 Task: Search one way flight ticket for 2 adults, 2 children, 2 infants in seat in first from Columbia: Columbia Regional Airport to Rockford: Chicago Rockford International Airport(was Northwest Chicagoland Regional Airport At Rockford) on 5-1-2023. Choice of flights is Alaska. Number of bags: 7 checked bags. Price is upto 76000. Outbound departure time preference is 6:00.
Action: Mouse moved to (328, 421)
Screenshot: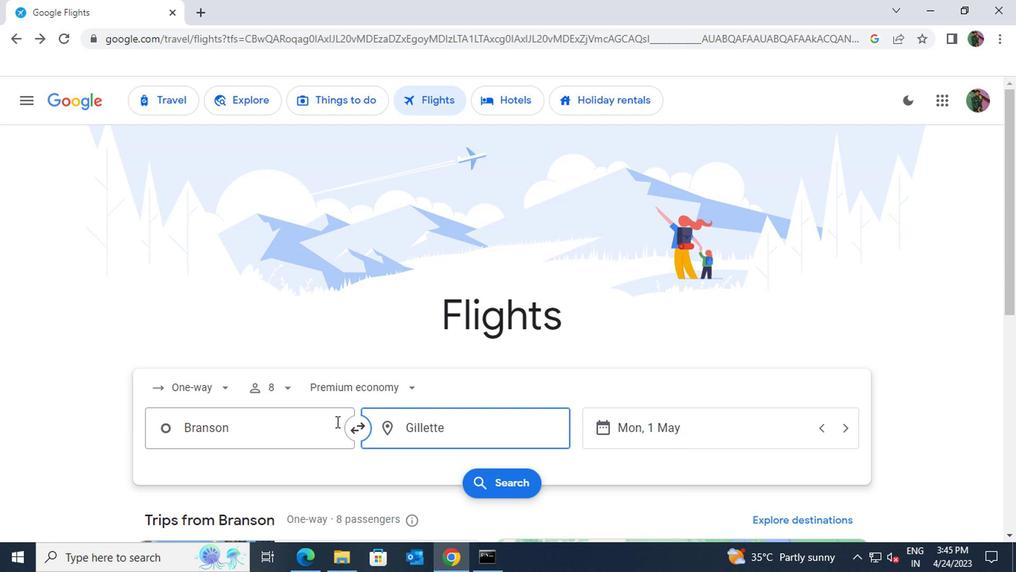 
Action: Mouse pressed left at (328, 421)
Screenshot: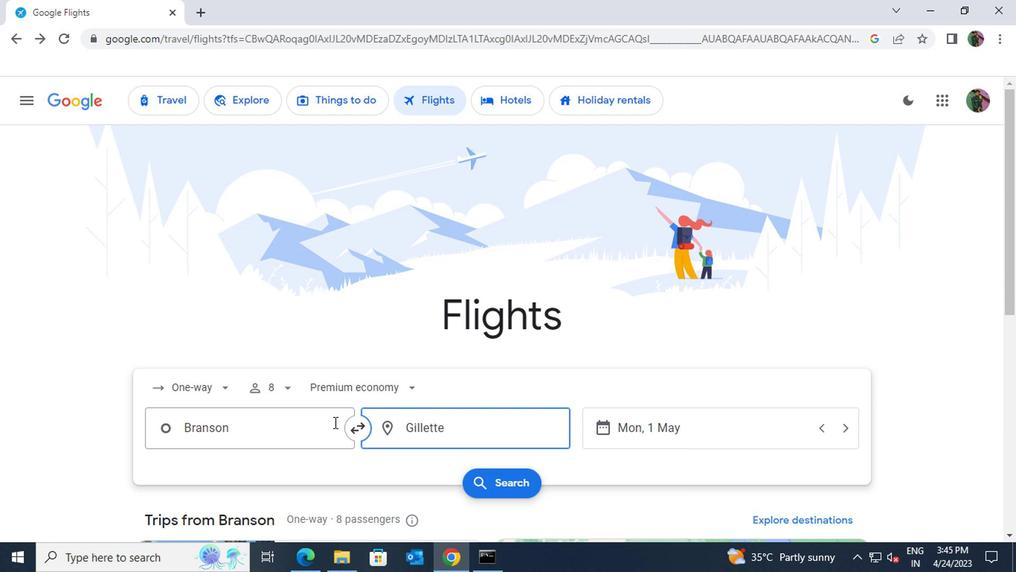
Action: Key pressed columbia<Key.space>regional
Screenshot: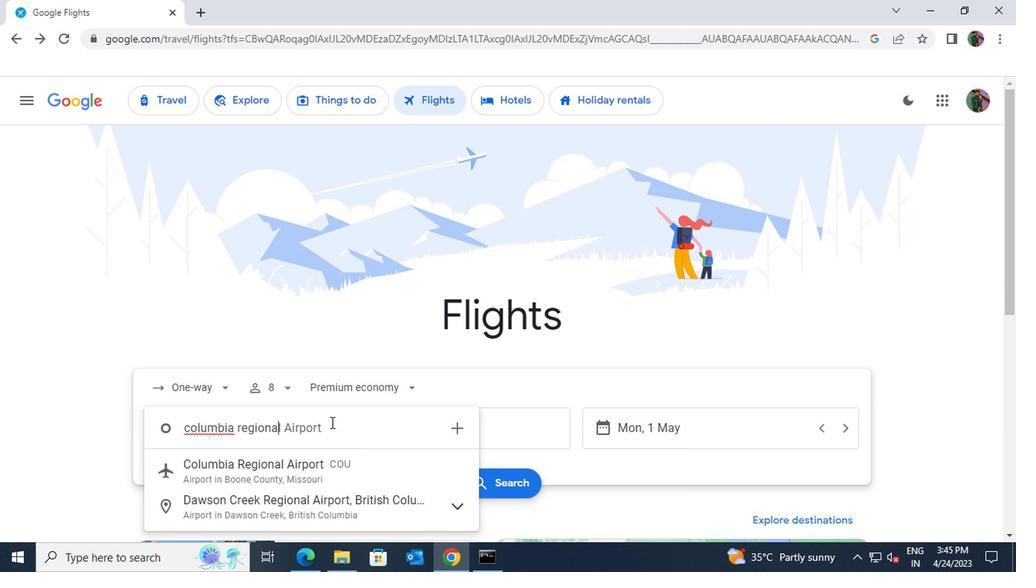 
Action: Mouse moved to (304, 469)
Screenshot: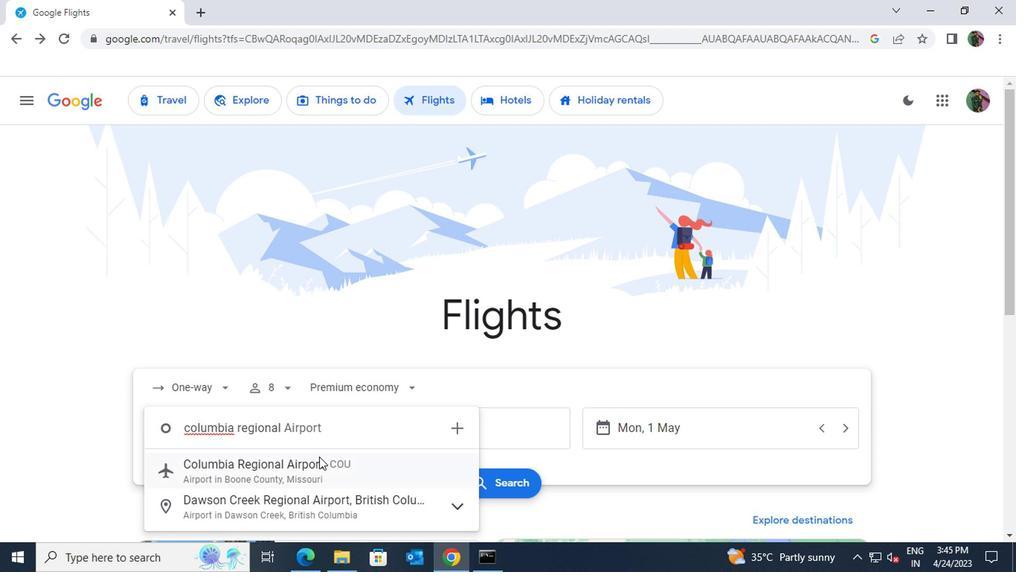 
Action: Mouse pressed left at (304, 469)
Screenshot: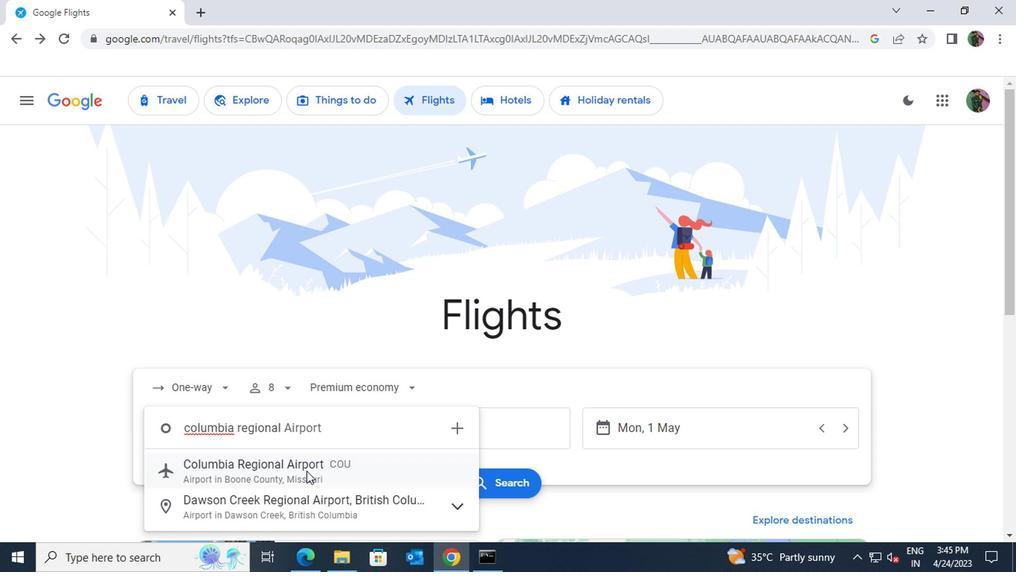 
Action: Mouse moved to (435, 429)
Screenshot: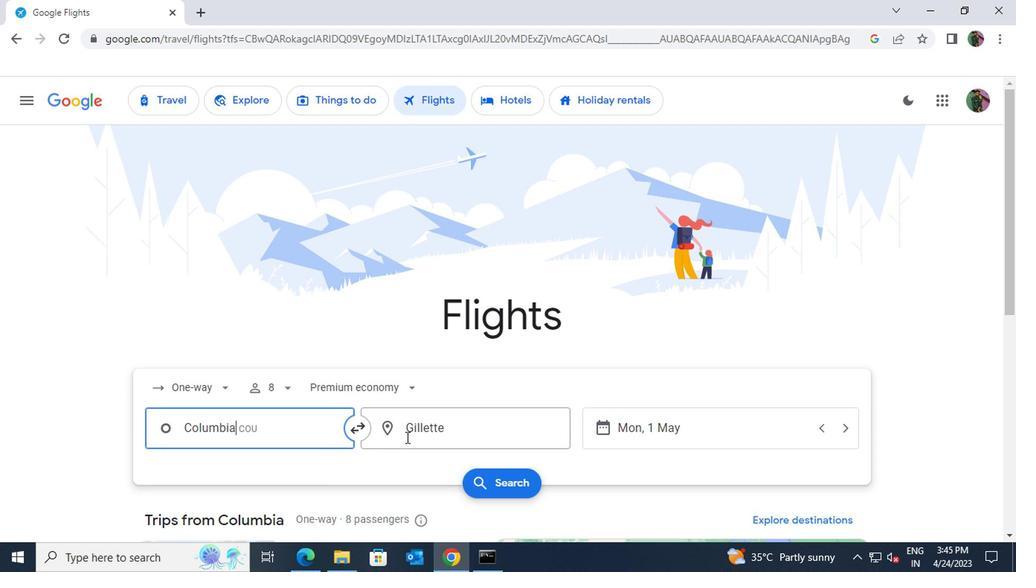 
Action: Mouse pressed left at (435, 429)
Screenshot: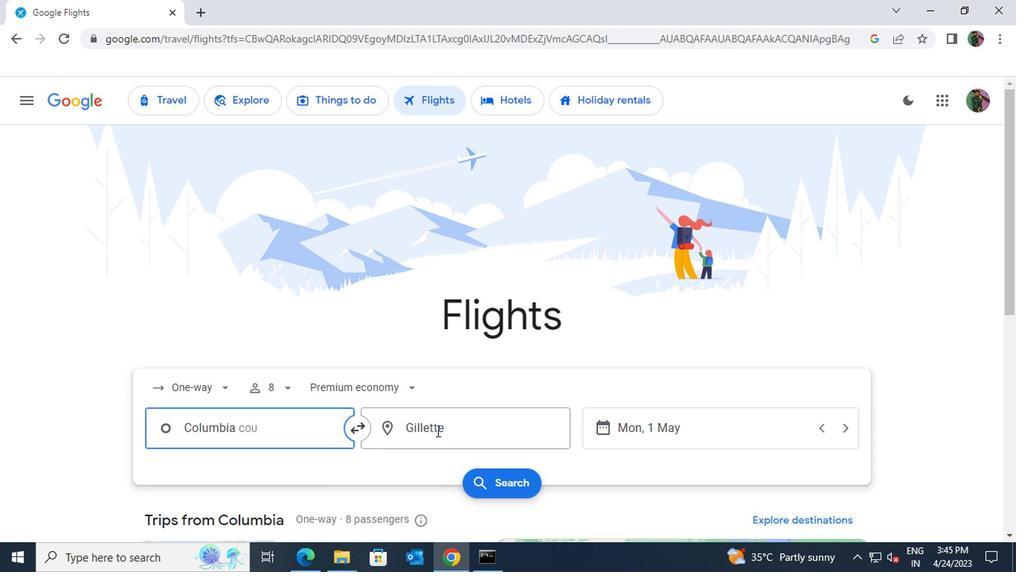 
Action: Key pressed rockford<Key.space>chic
Screenshot: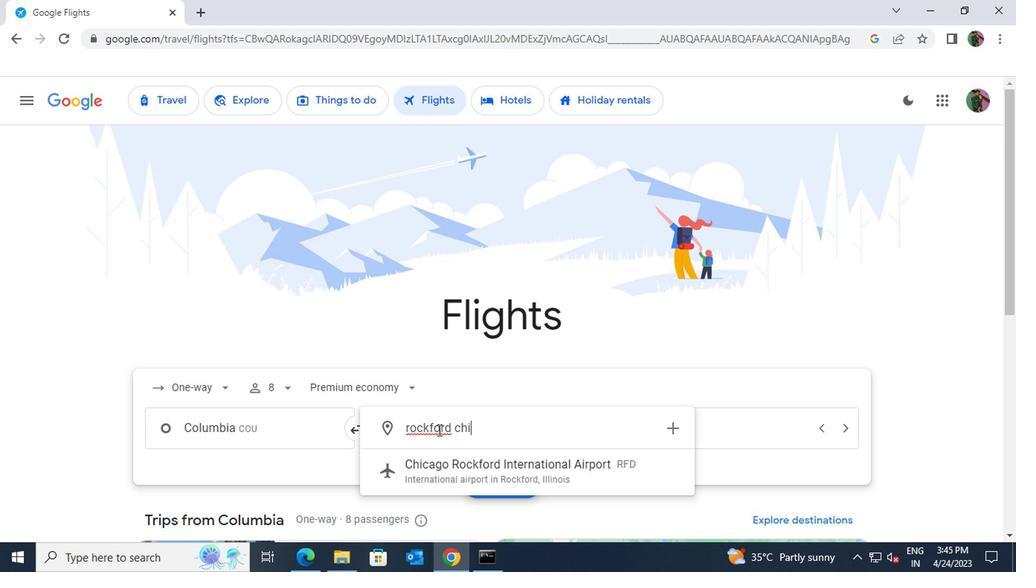 
Action: Mouse moved to (448, 468)
Screenshot: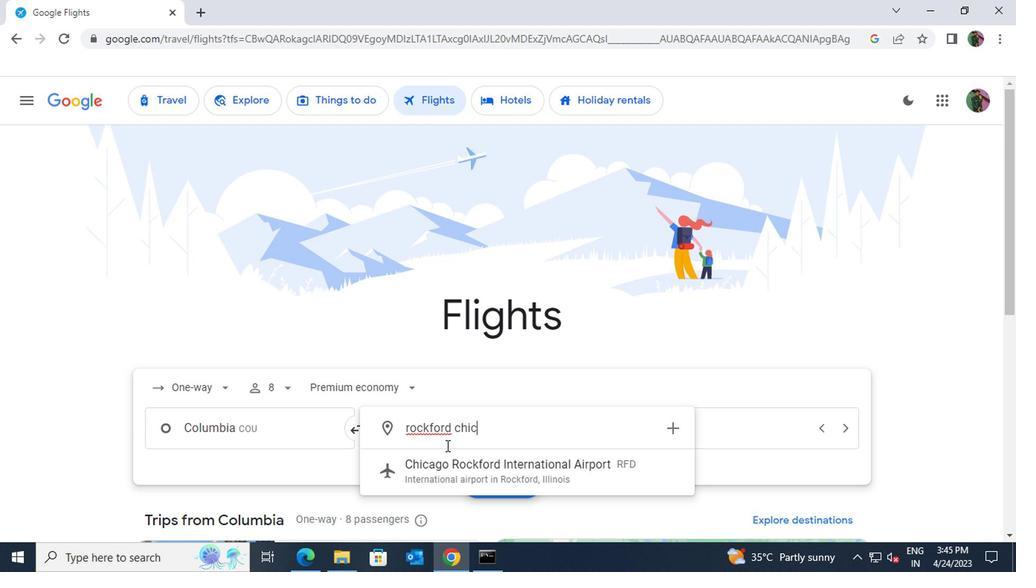 
Action: Mouse pressed left at (448, 468)
Screenshot: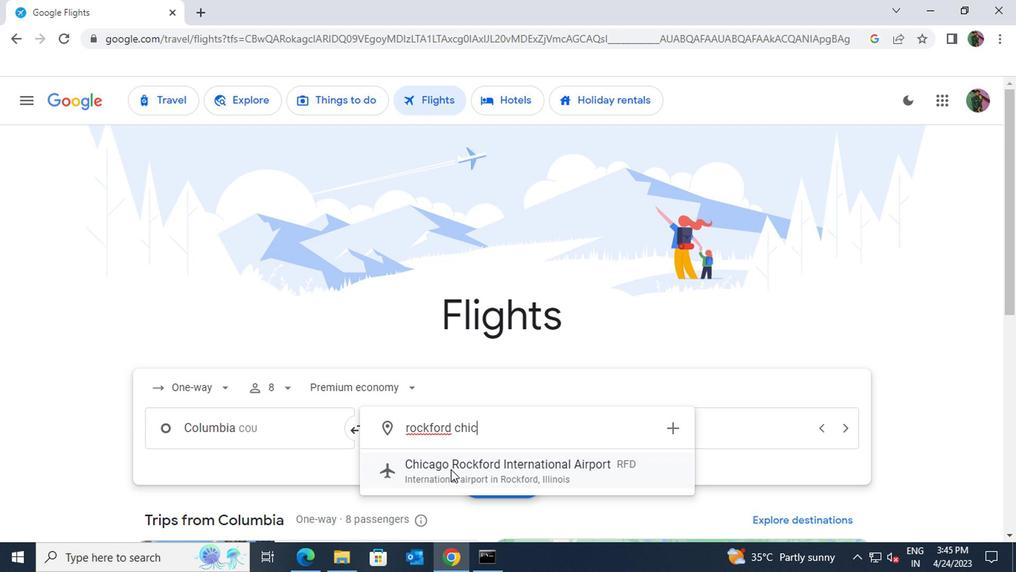 
Action: Mouse moved to (217, 385)
Screenshot: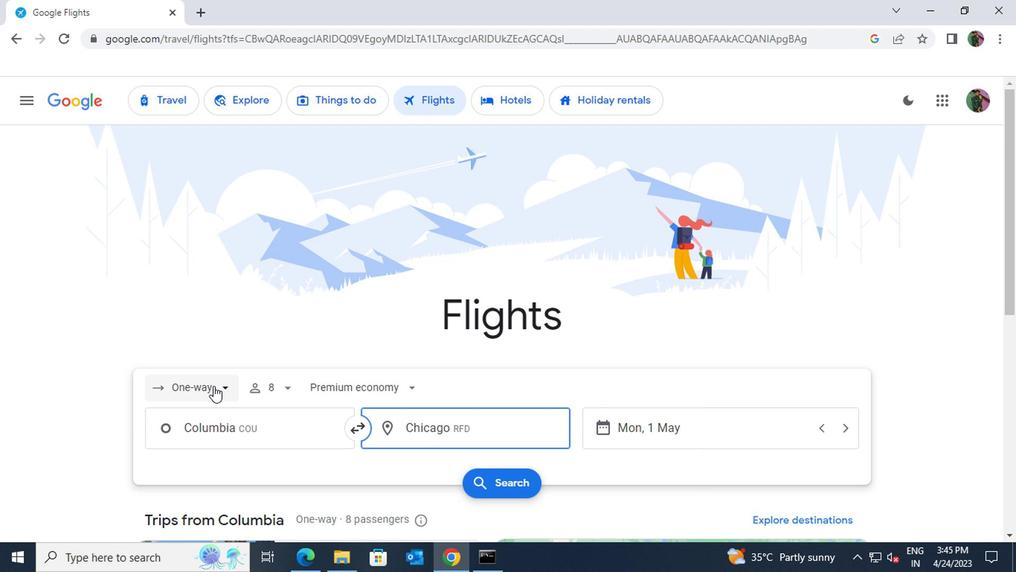 
Action: Mouse pressed left at (217, 385)
Screenshot: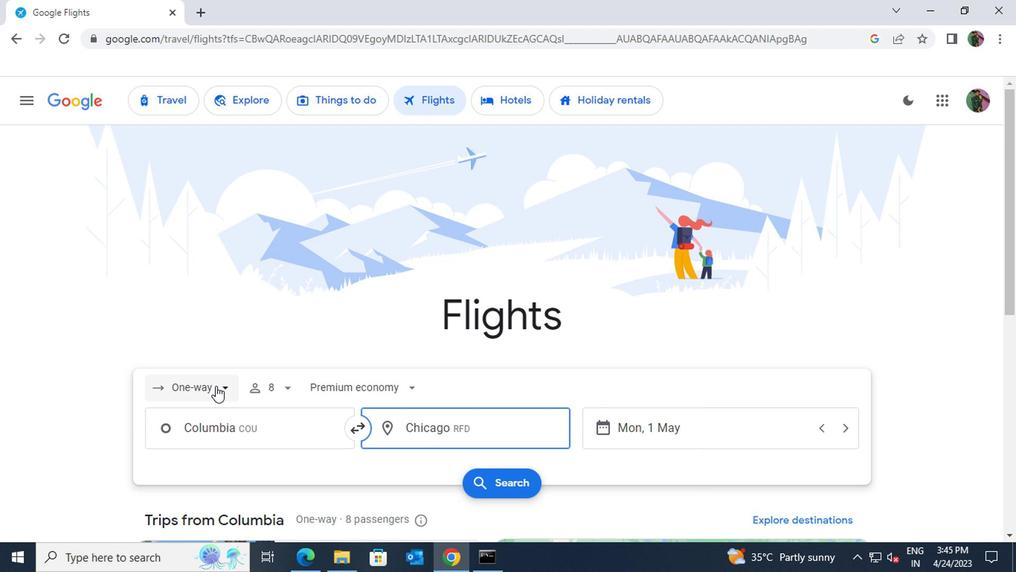 
Action: Mouse moved to (208, 315)
Screenshot: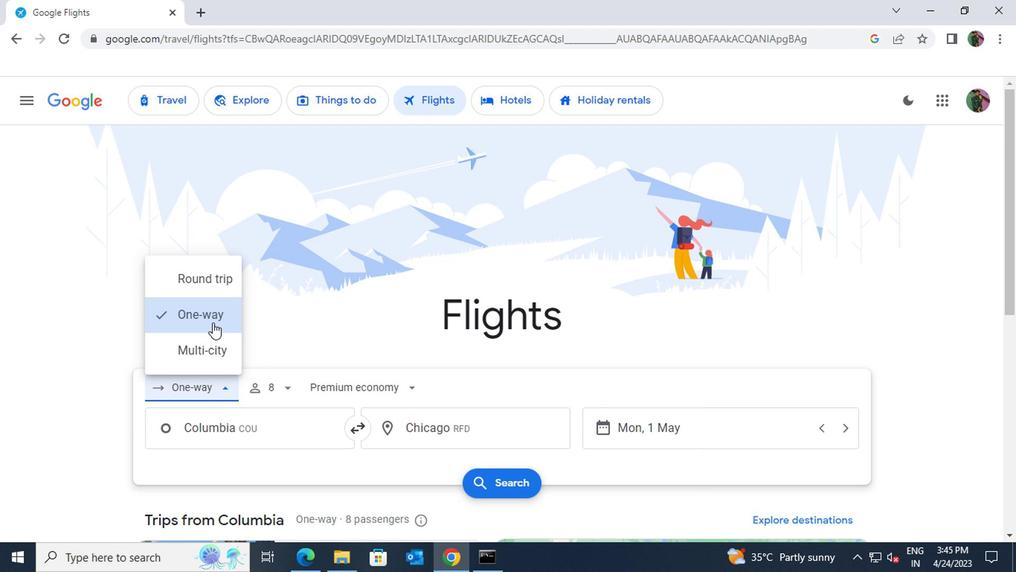 
Action: Mouse pressed left at (208, 315)
Screenshot: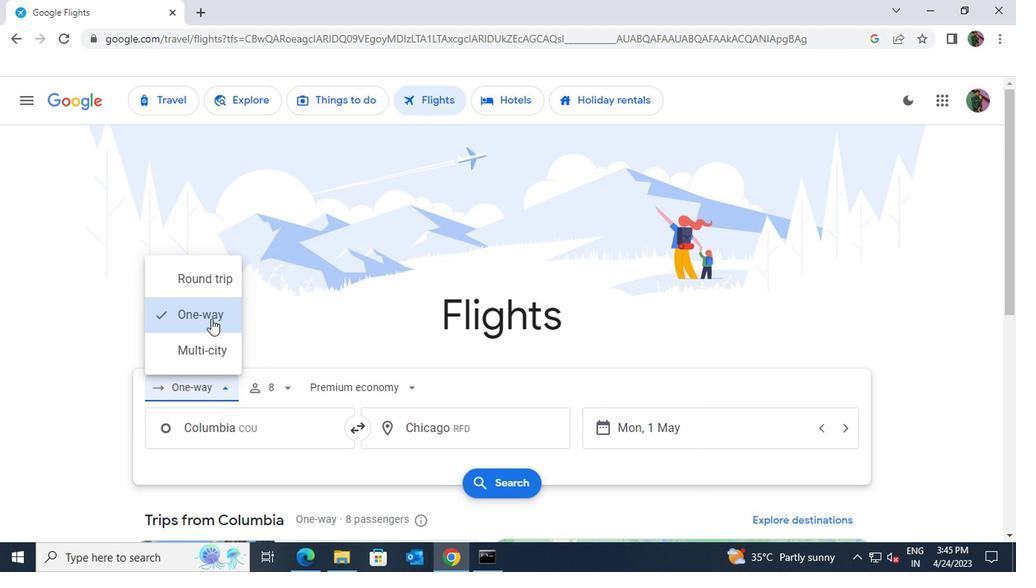 
Action: Mouse moved to (283, 385)
Screenshot: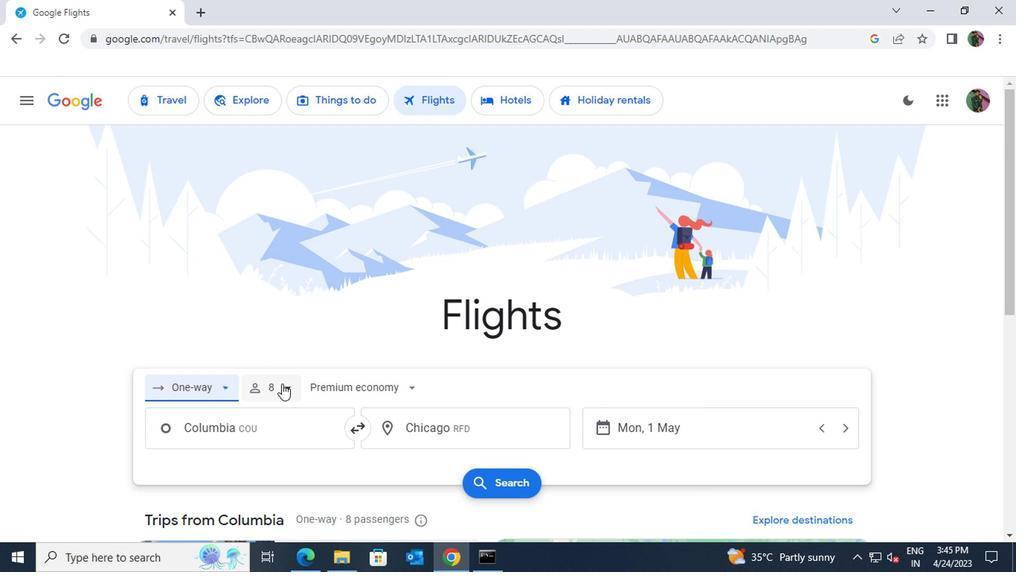 
Action: Mouse pressed left at (283, 385)
Screenshot: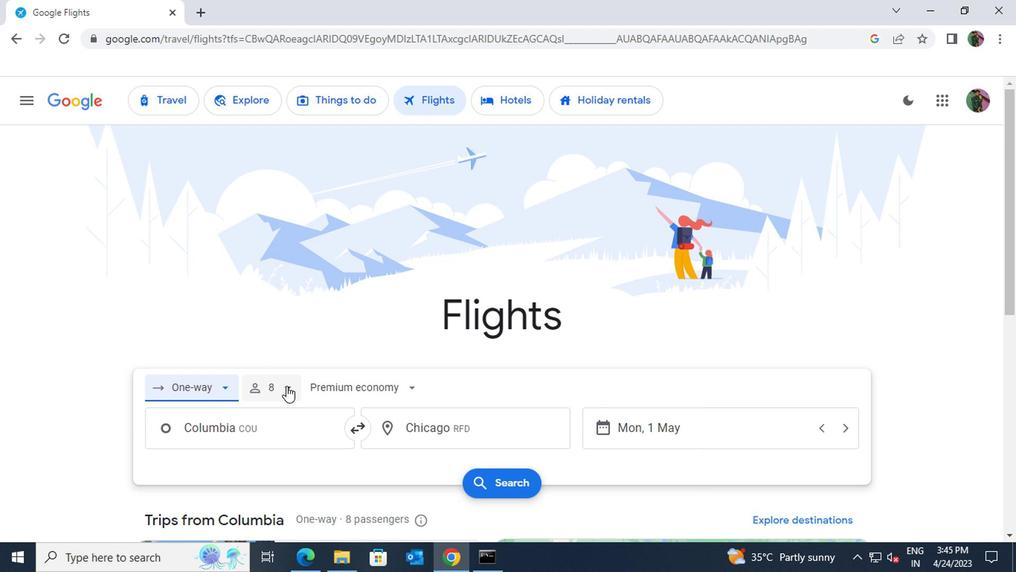 
Action: Mouse moved to (346, 417)
Screenshot: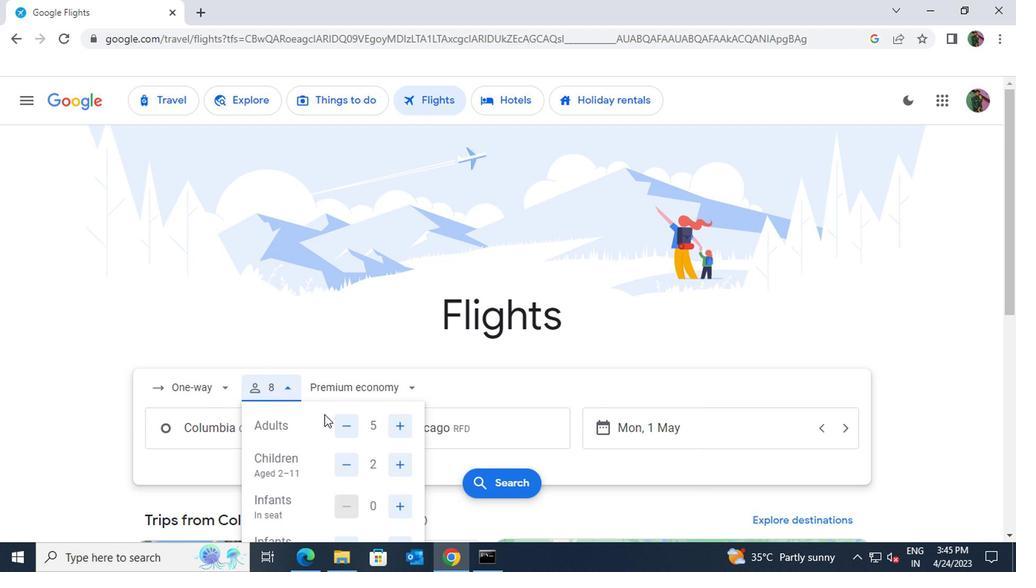 
Action: Mouse pressed left at (346, 417)
Screenshot: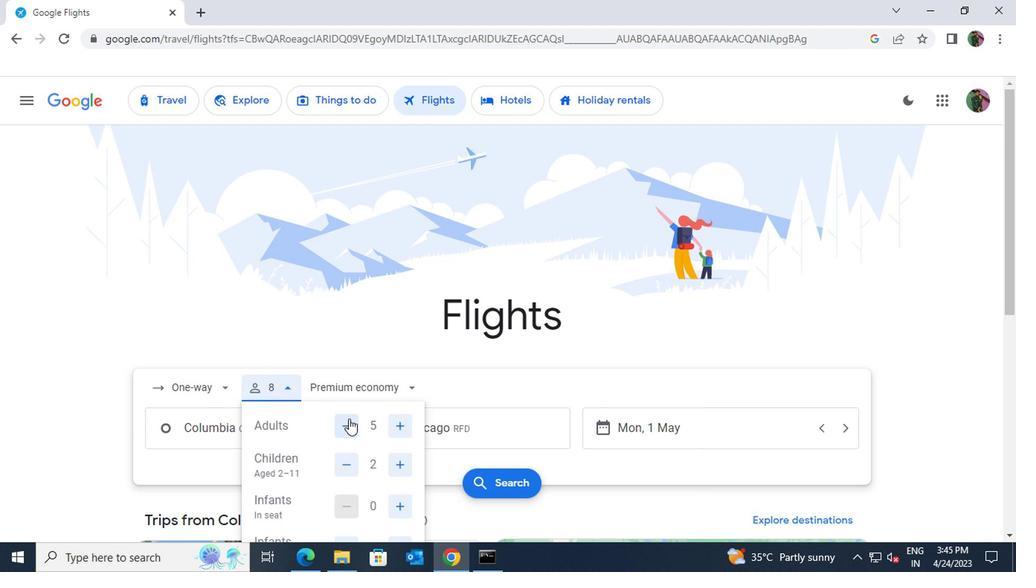 
Action: Mouse moved to (346, 417)
Screenshot: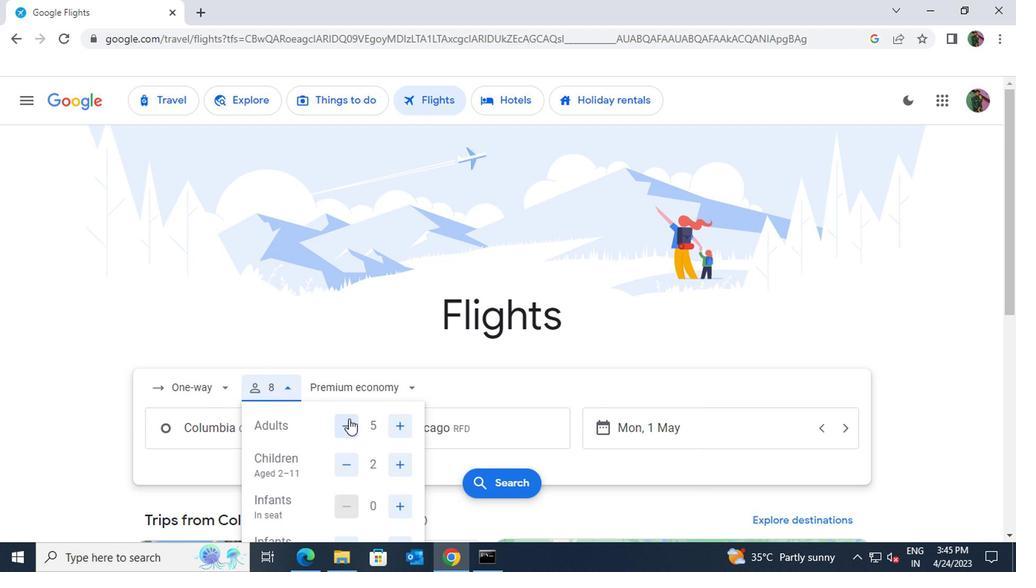
Action: Mouse pressed left at (346, 417)
Screenshot: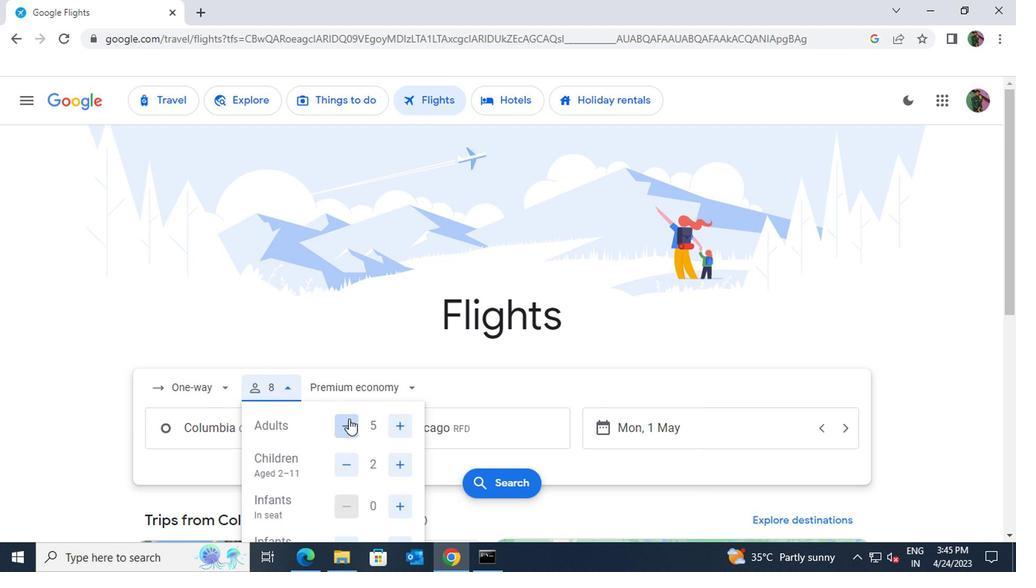 
Action: Mouse pressed left at (346, 417)
Screenshot: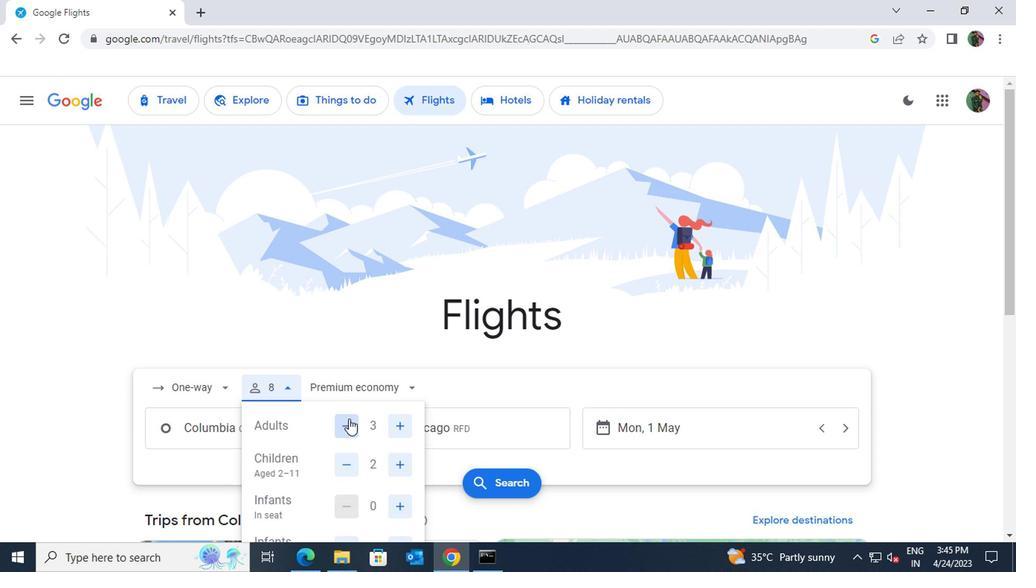
Action: Mouse moved to (358, 445)
Screenshot: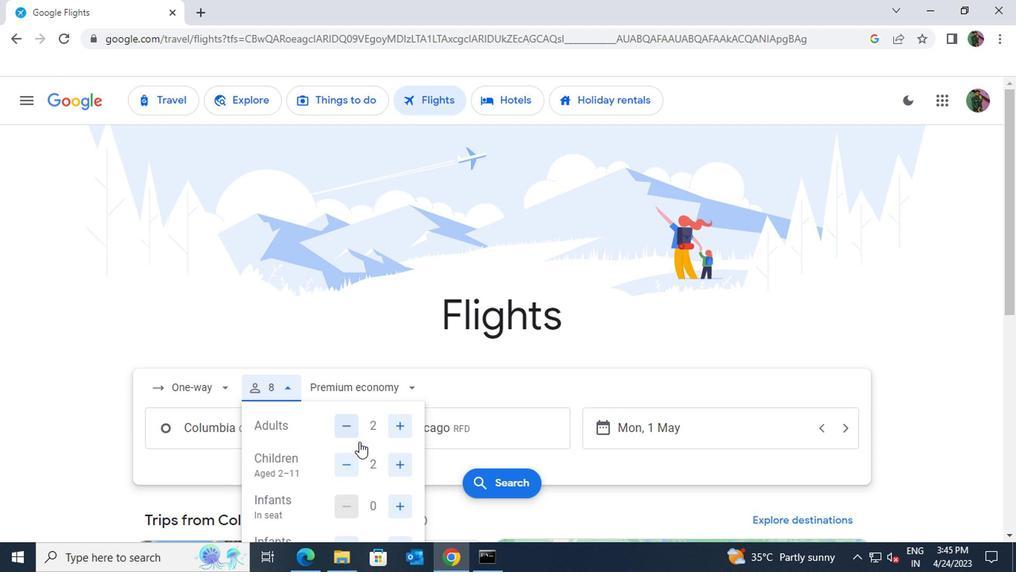
Action: Mouse scrolled (358, 445) with delta (0, 0)
Screenshot: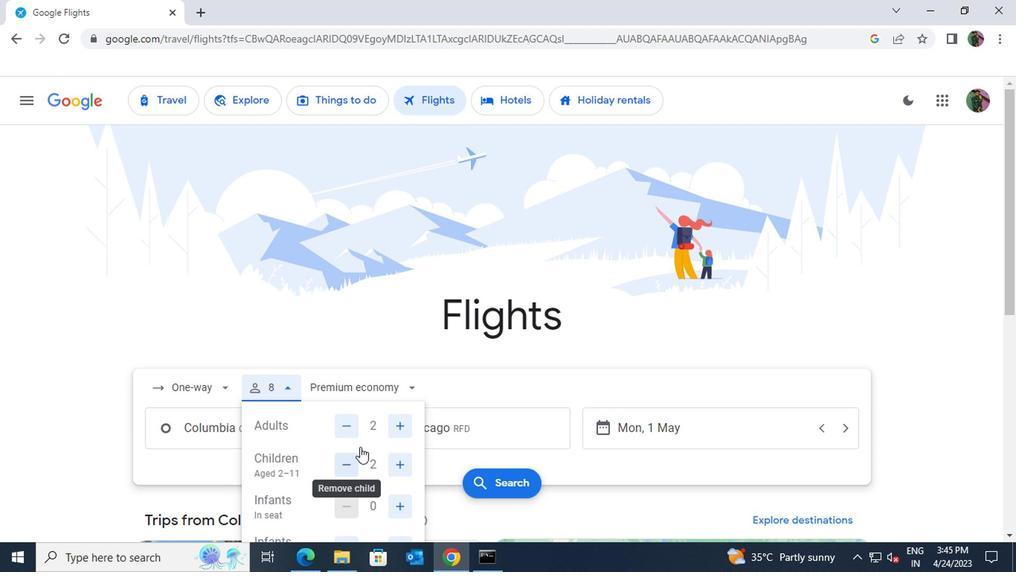 
Action: Mouse moved to (395, 430)
Screenshot: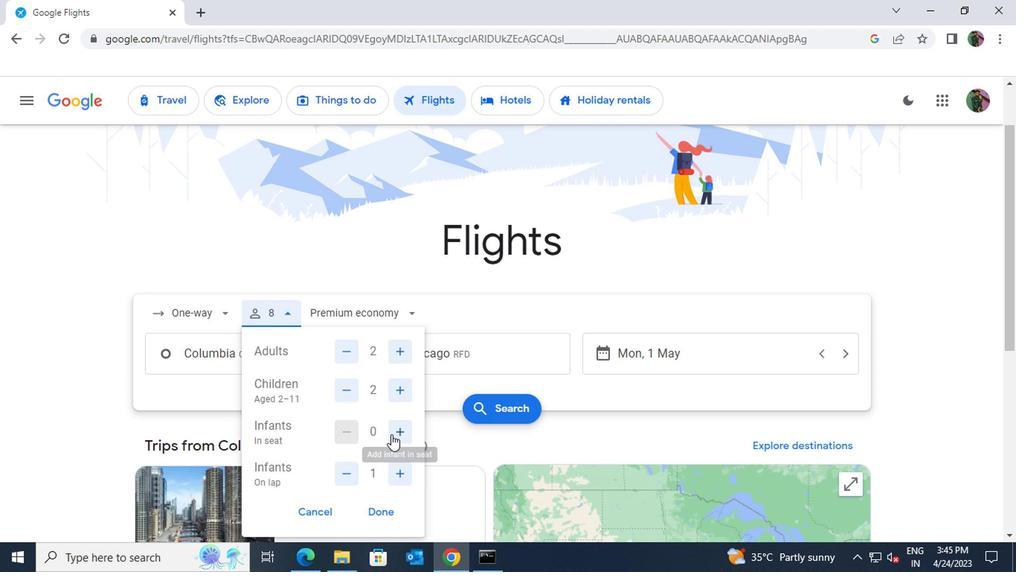
Action: Mouse pressed left at (395, 430)
Screenshot: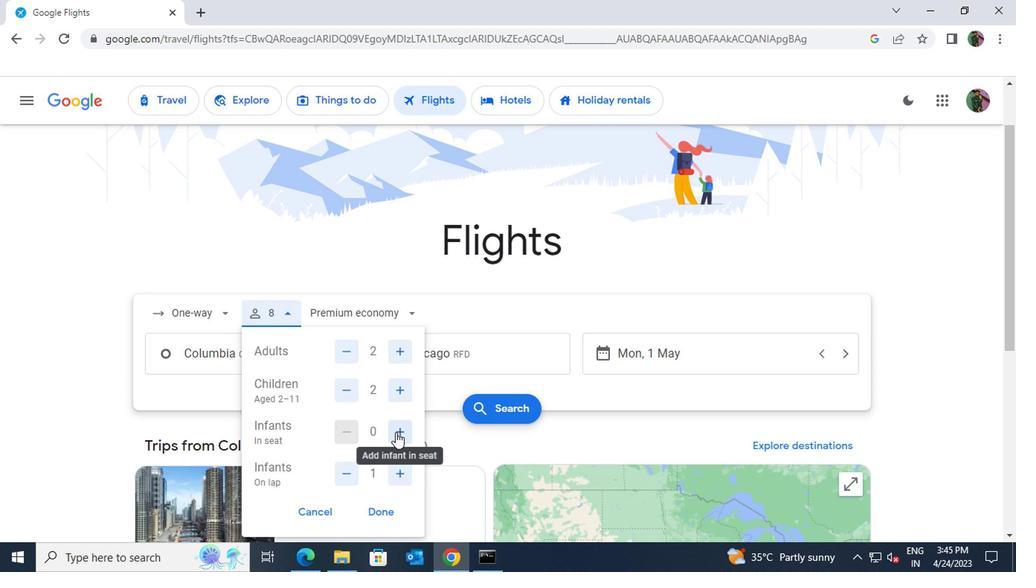 
Action: Mouse moved to (380, 507)
Screenshot: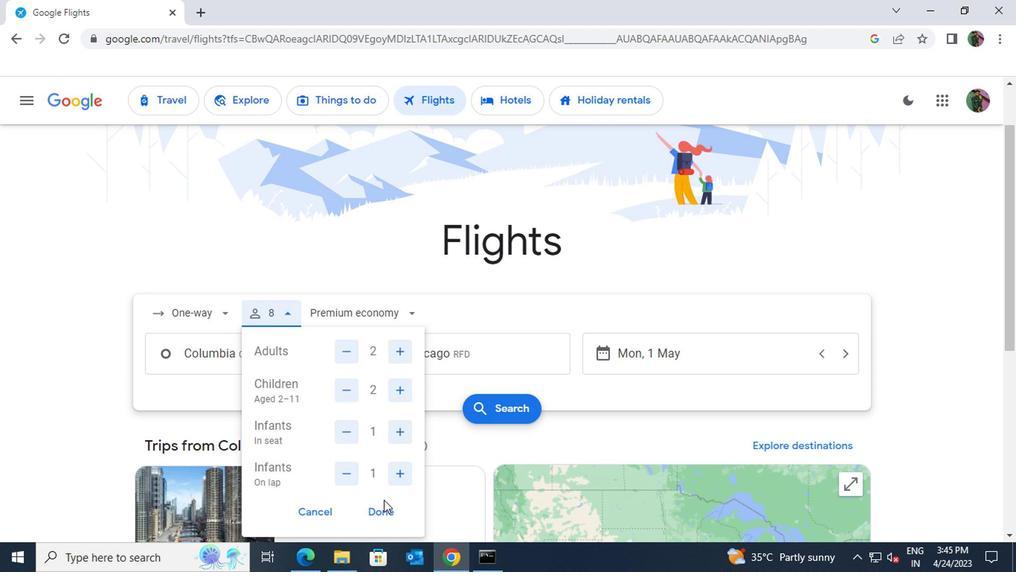 
Action: Mouse pressed left at (380, 507)
Screenshot: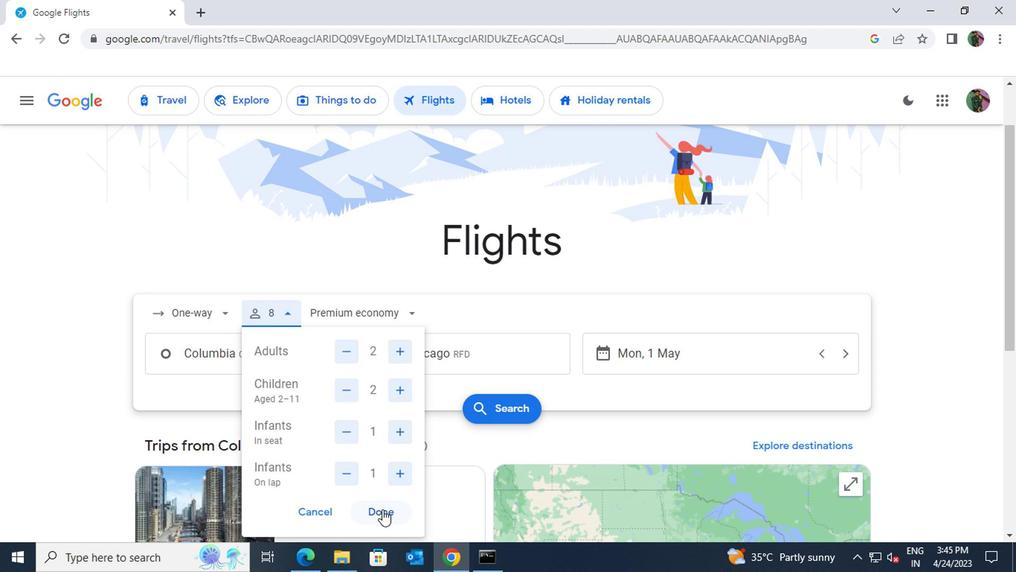 
Action: Mouse moved to (599, 355)
Screenshot: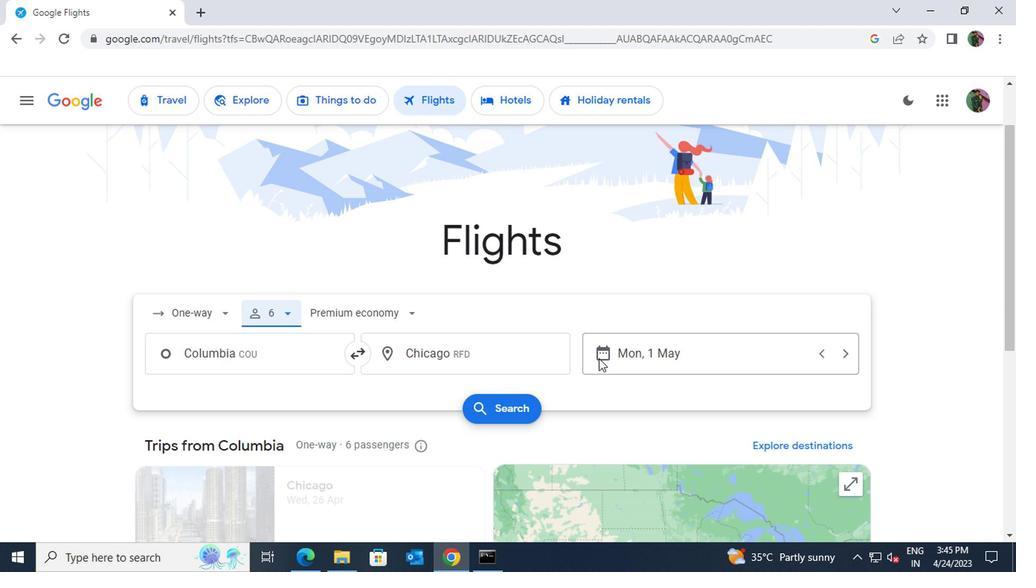 
Action: Mouse pressed left at (599, 355)
Screenshot: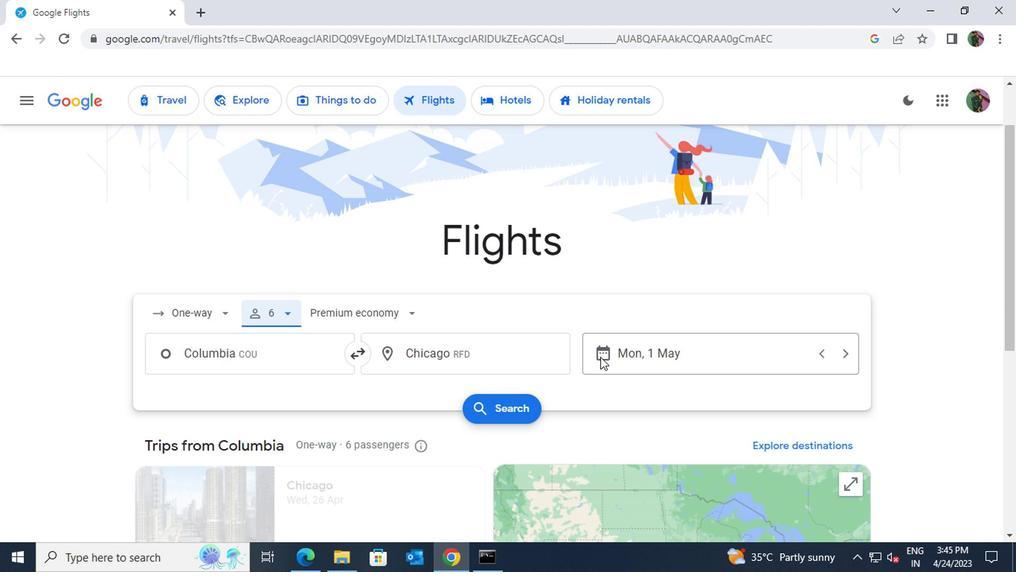 
Action: Mouse moved to (645, 273)
Screenshot: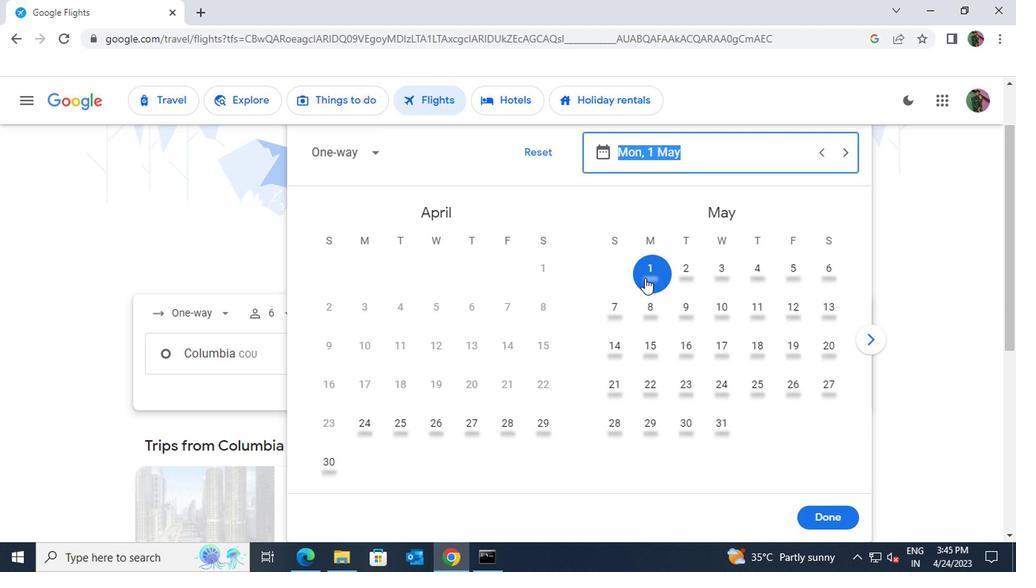 
Action: Mouse pressed left at (645, 273)
Screenshot: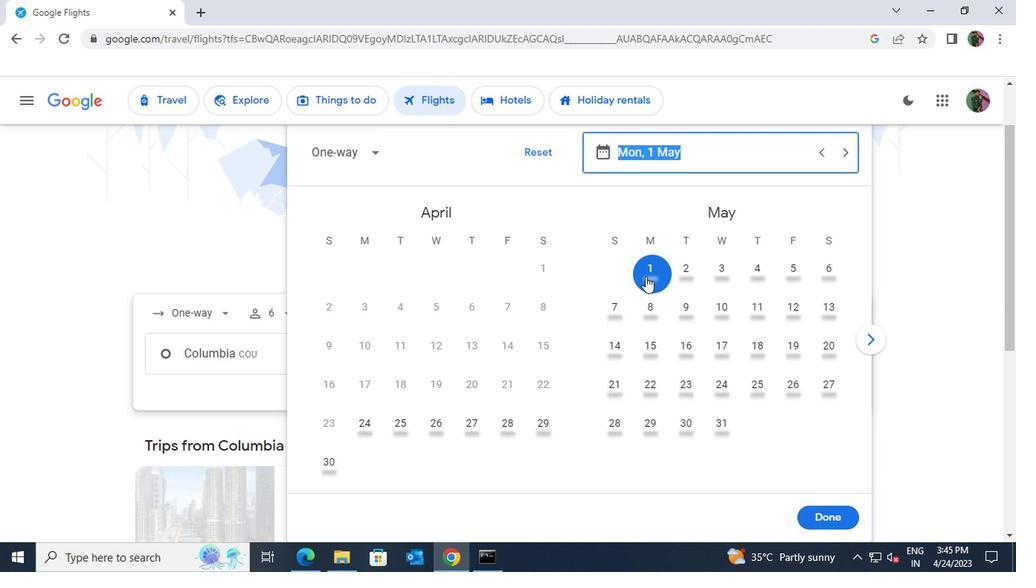 
Action: Mouse moved to (818, 517)
Screenshot: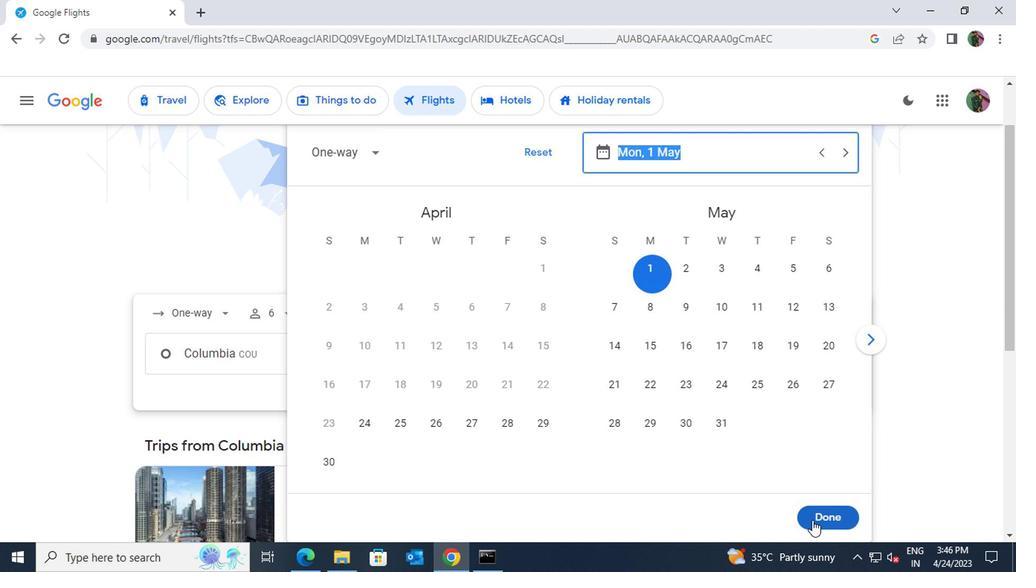 
Action: Mouse pressed left at (818, 517)
Screenshot: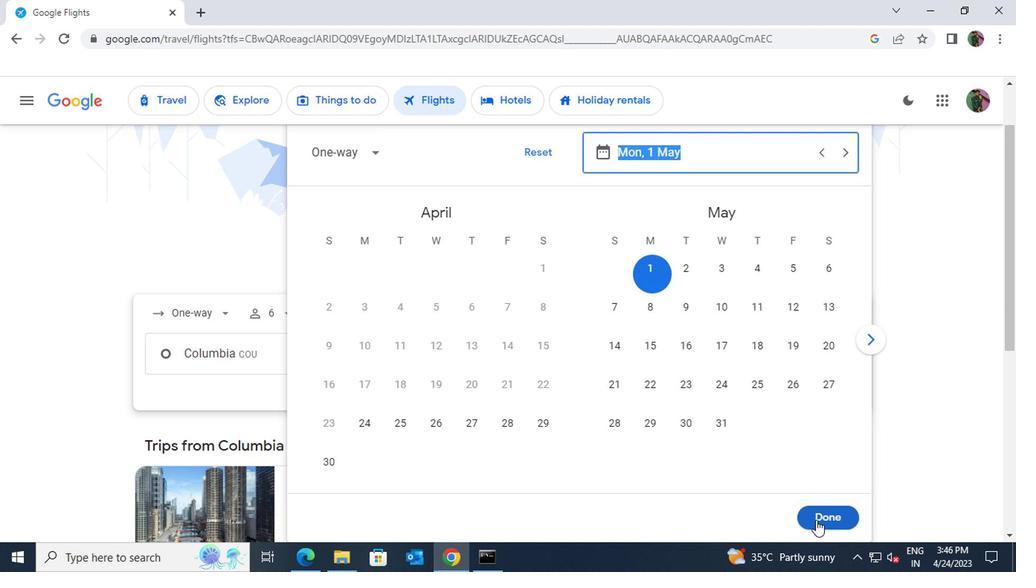 
Action: Mouse moved to (518, 411)
Screenshot: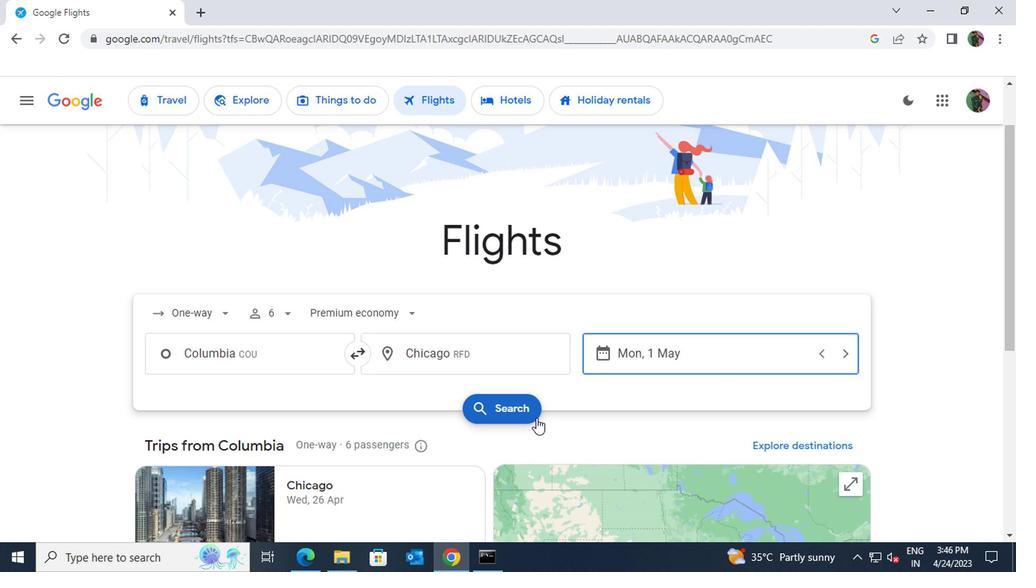 
Action: Mouse pressed left at (518, 411)
Screenshot: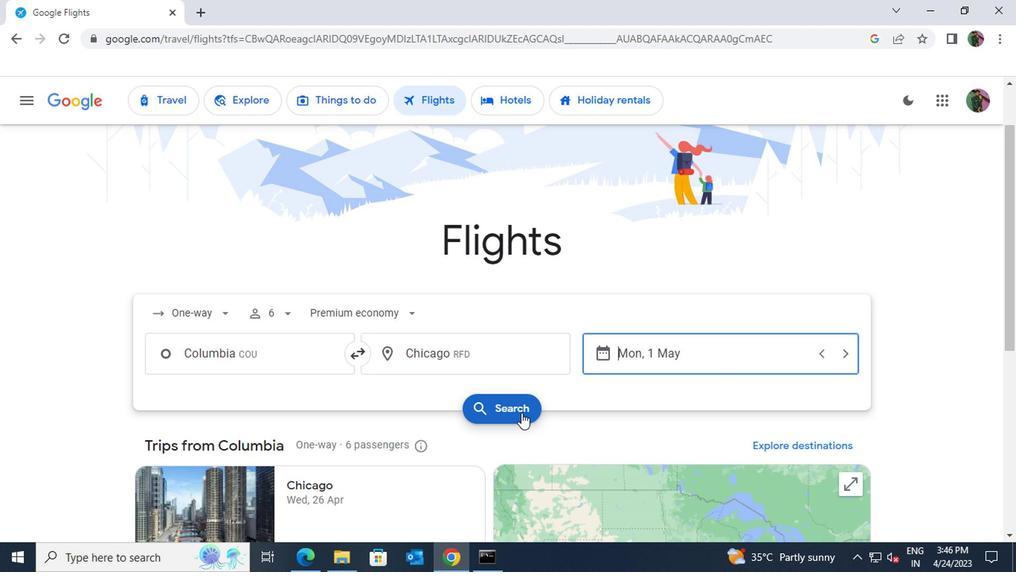 
Action: Mouse moved to (173, 241)
Screenshot: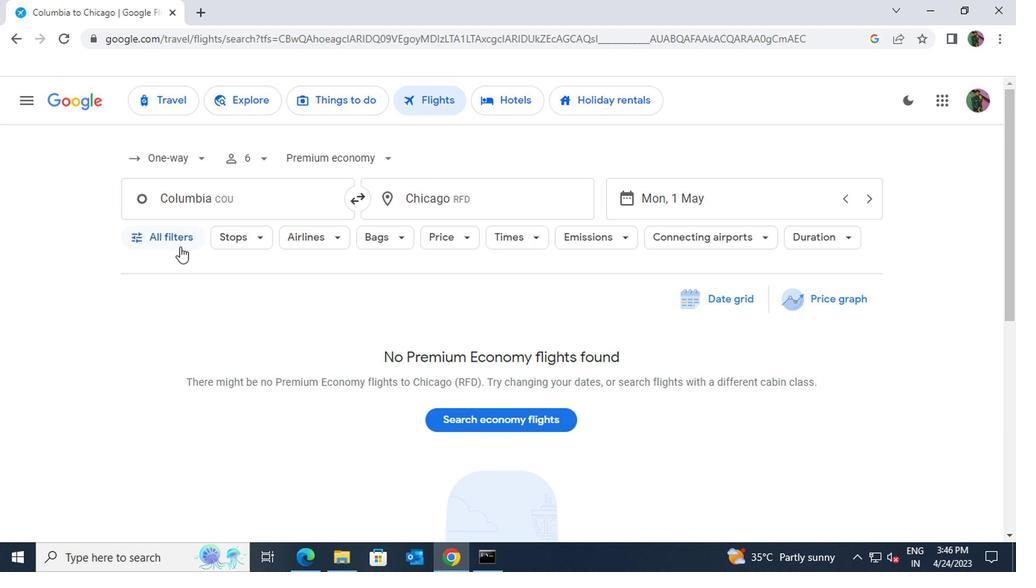 
Action: Mouse pressed left at (173, 241)
Screenshot: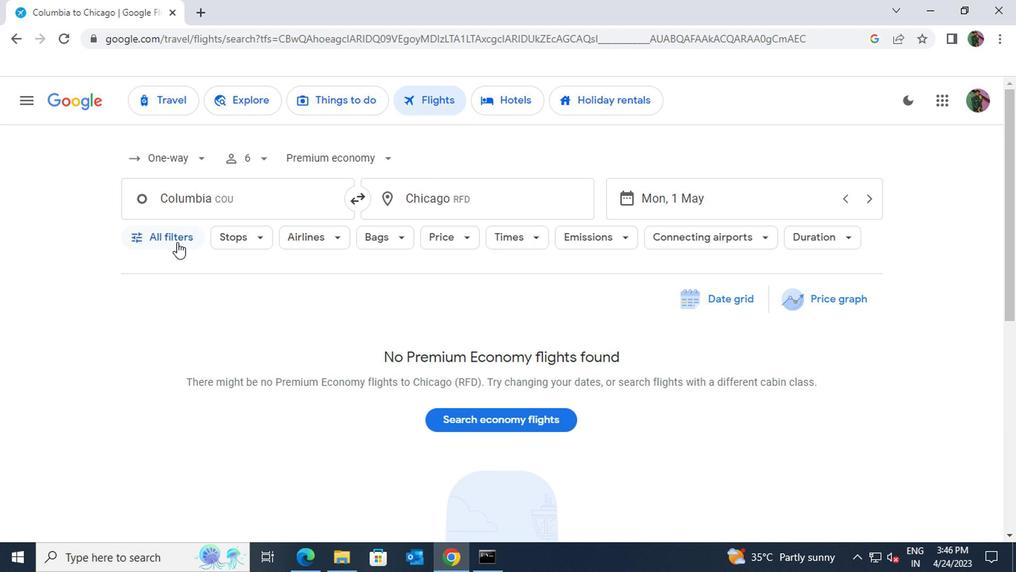 
Action: Mouse moved to (241, 393)
Screenshot: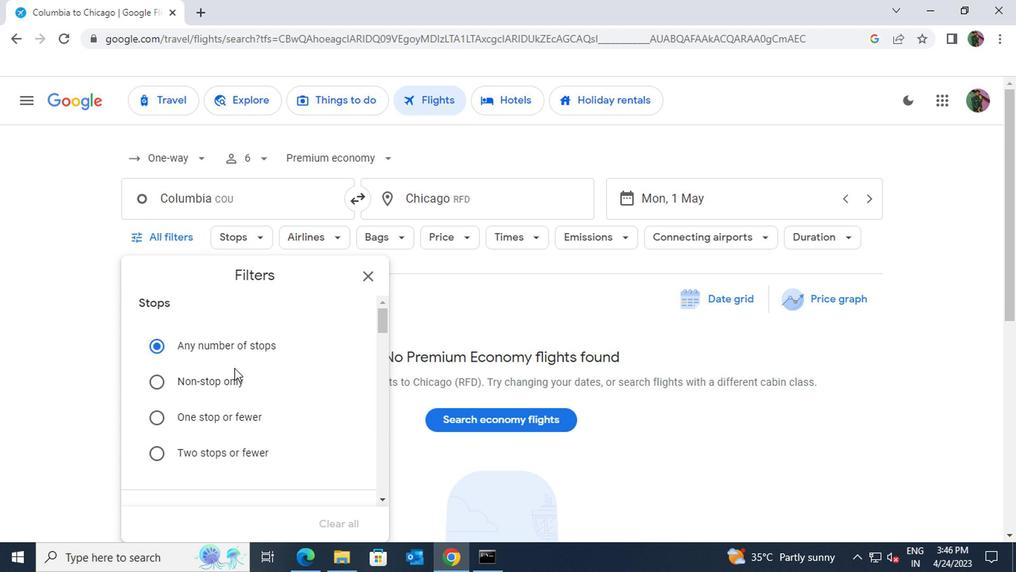 
Action: Mouse scrolled (241, 392) with delta (0, 0)
Screenshot: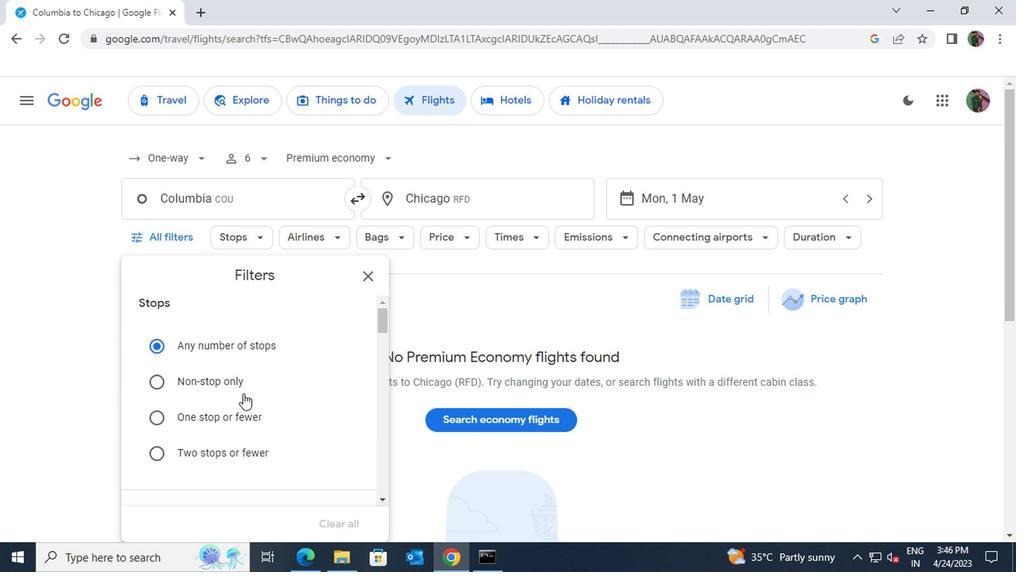 
Action: Mouse scrolled (241, 392) with delta (0, 0)
Screenshot: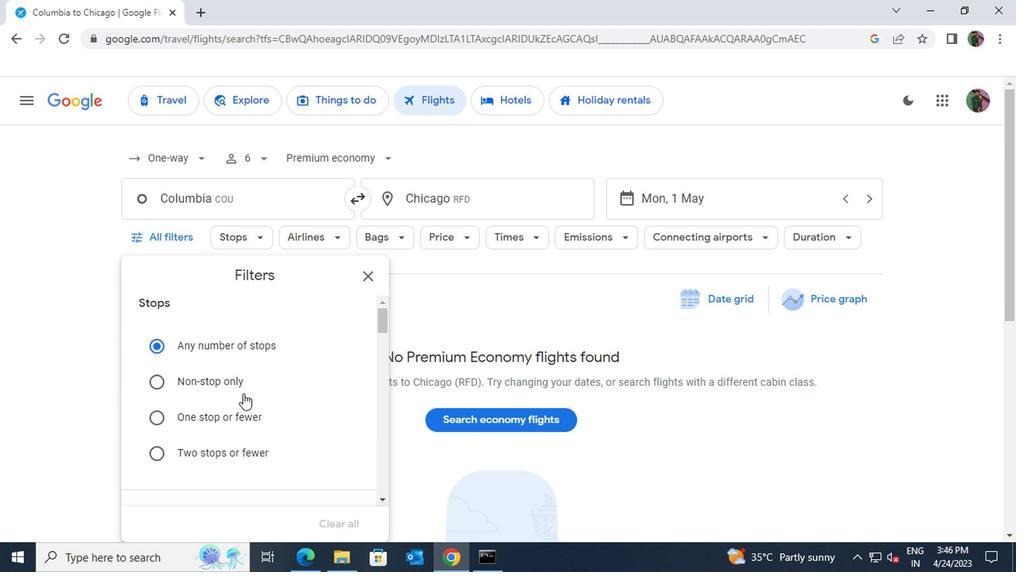 
Action: Mouse scrolled (241, 392) with delta (0, 0)
Screenshot: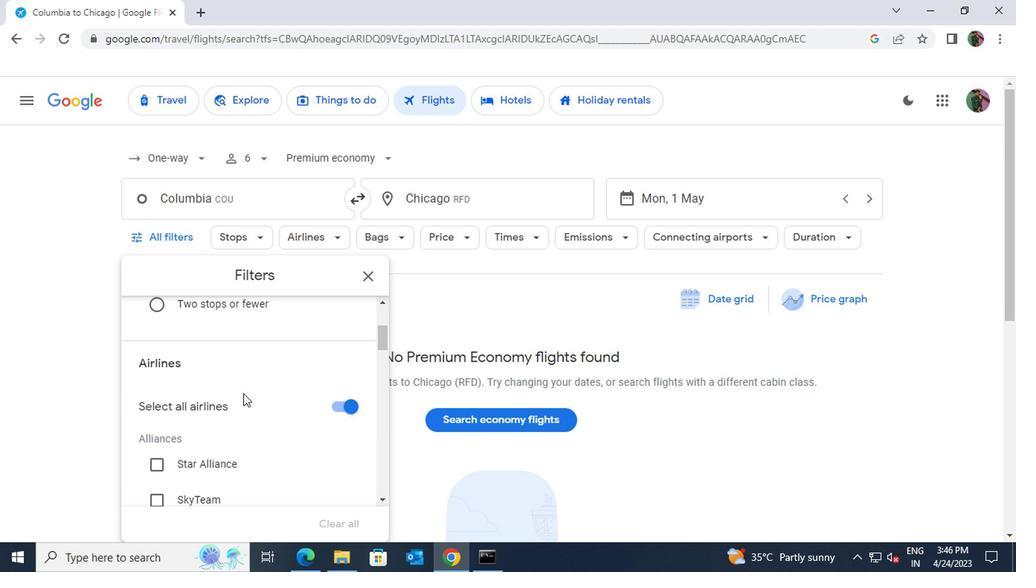 
Action: Mouse scrolled (241, 392) with delta (0, 0)
Screenshot: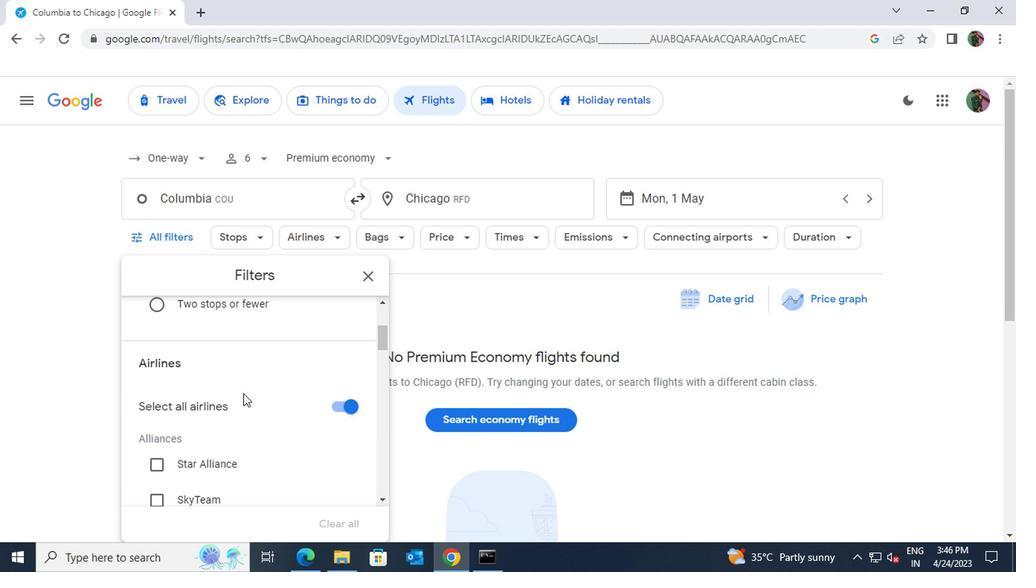 
Action: Mouse scrolled (241, 392) with delta (0, 0)
Screenshot: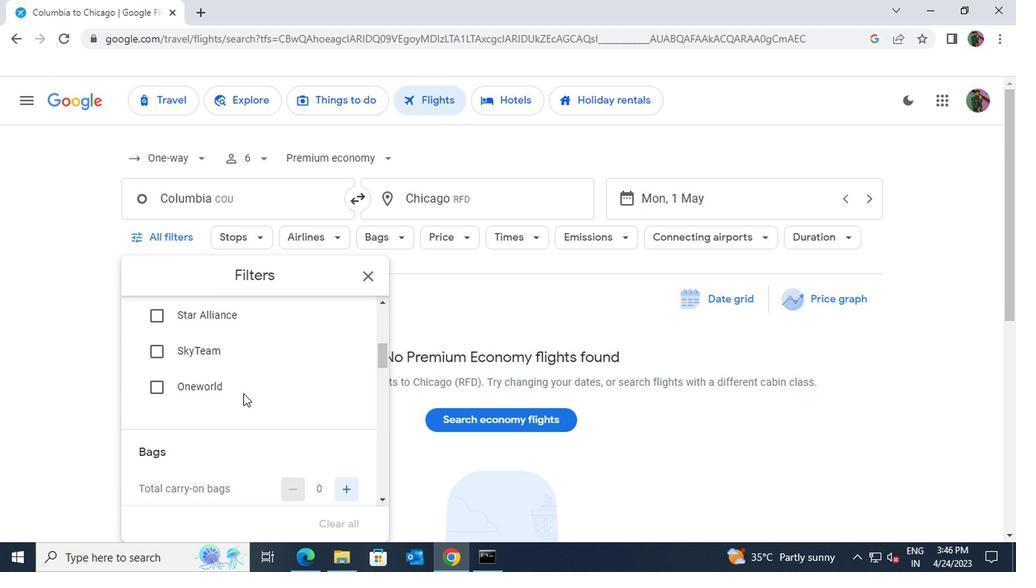 
Action: Mouse moved to (343, 448)
Screenshot: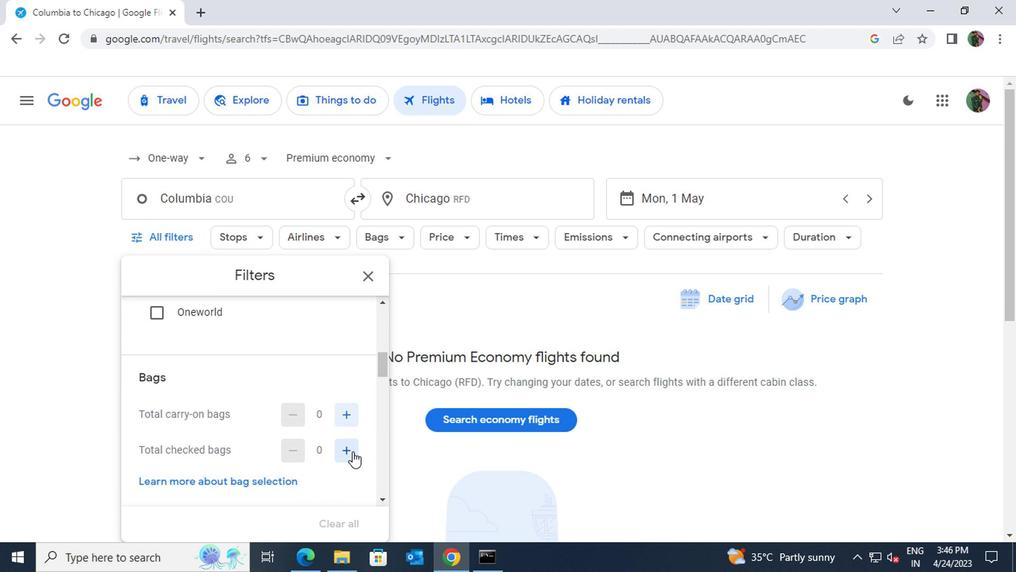 
Action: Mouse pressed left at (343, 448)
Screenshot: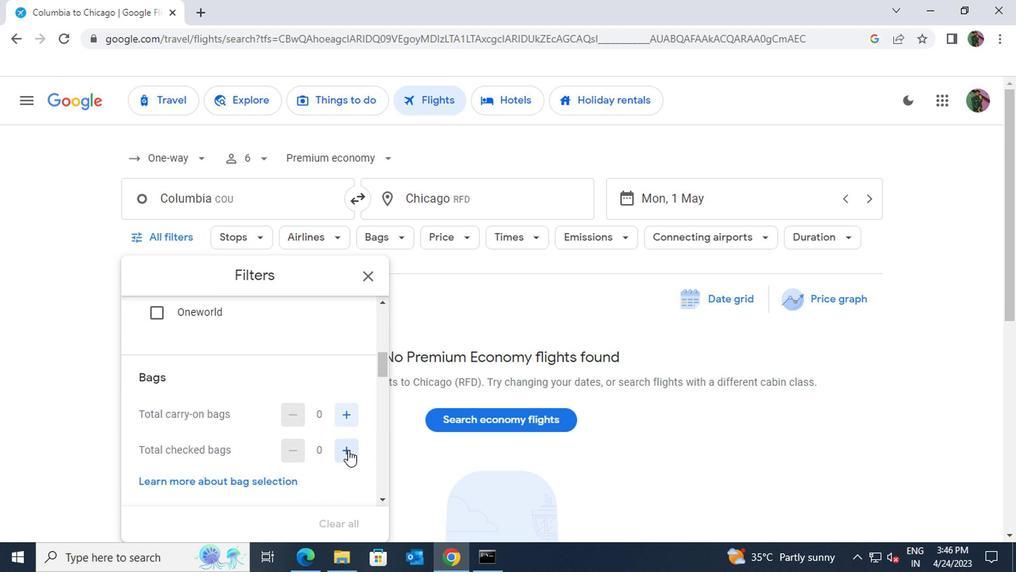 
Action: Mouse pressed left at (343, 448)
Screenshot: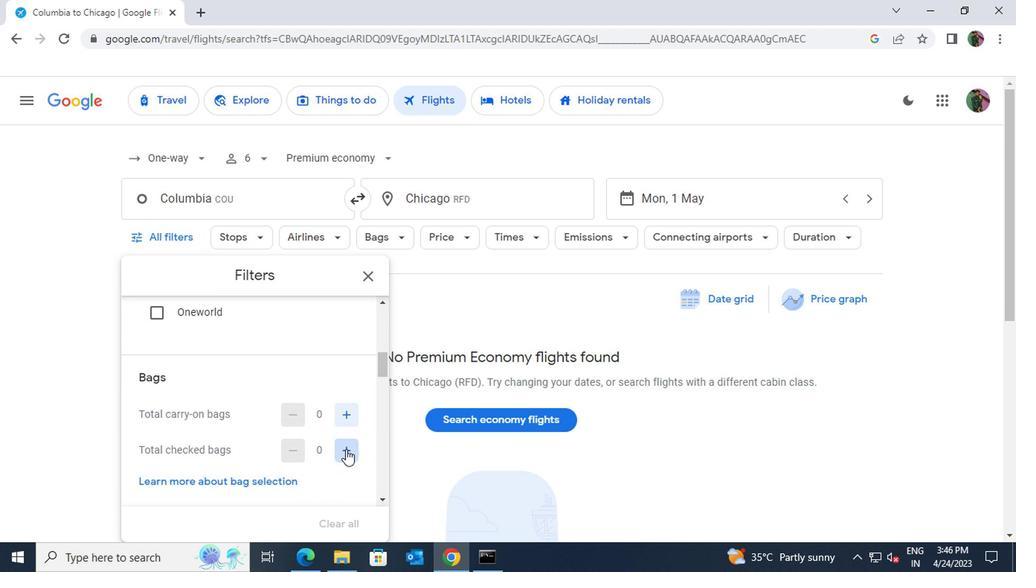 
Action: Mouse pressed left at (343, 448)
Screenshot: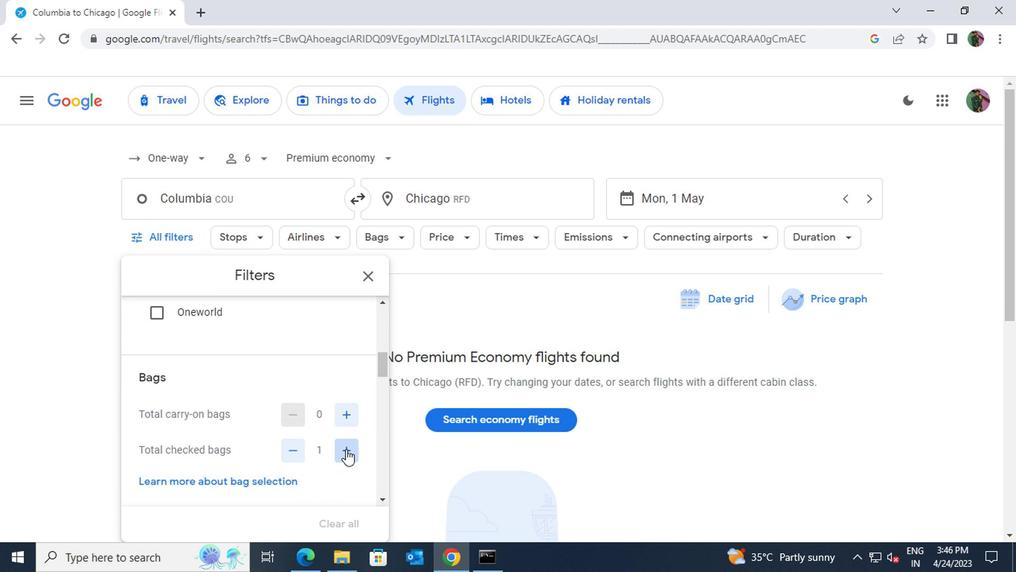 
Action: Mouse pressed left at (343, 448)
Screenshot: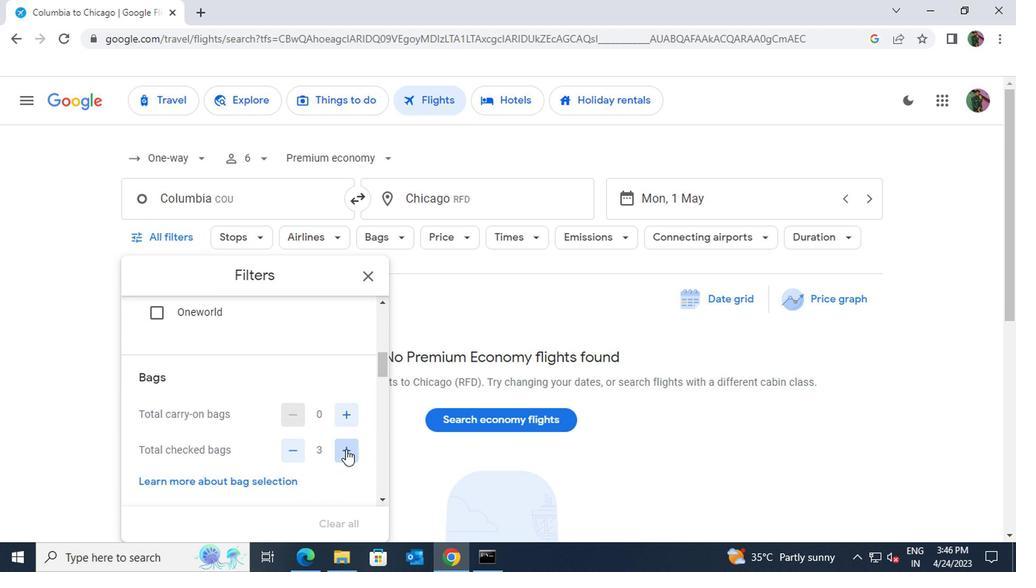 
Action: Mouse pressed left at (343, 448)
Screenshot: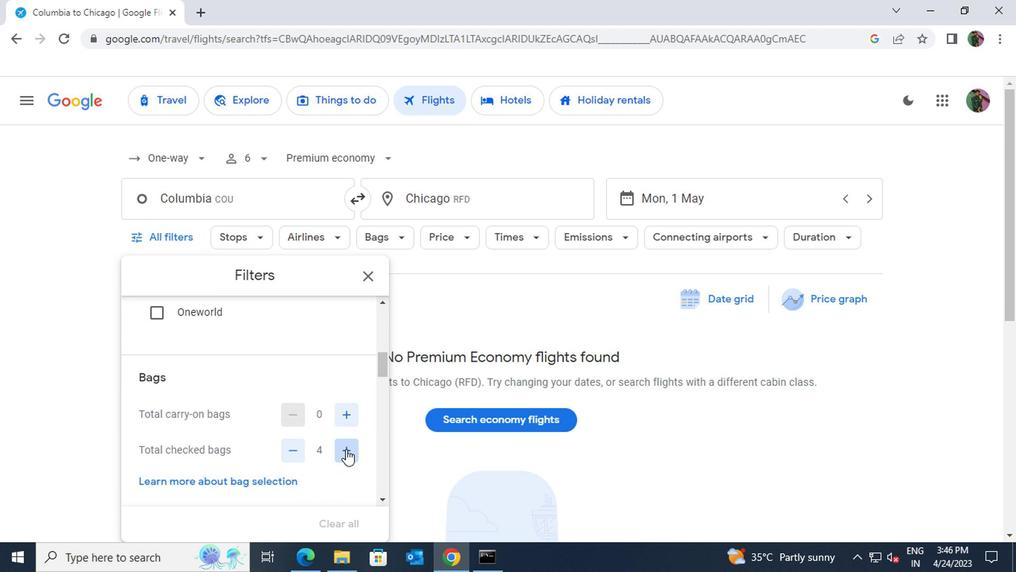 
Action: Mouse pressed left at (343, 448)
Screenshot: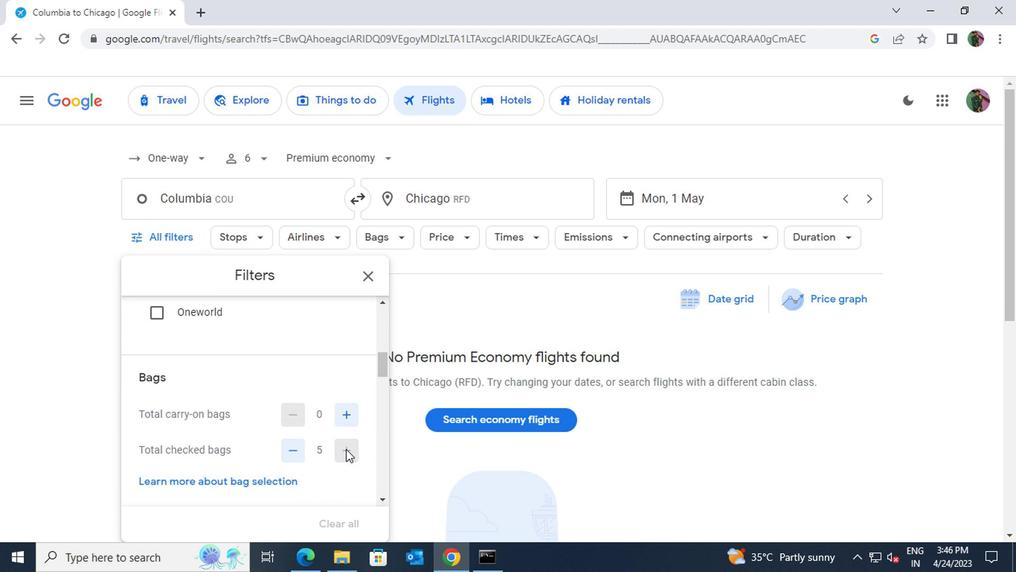 
Action: Mouse scrolled (343, 447) with delta (0, 0)
Screenshot: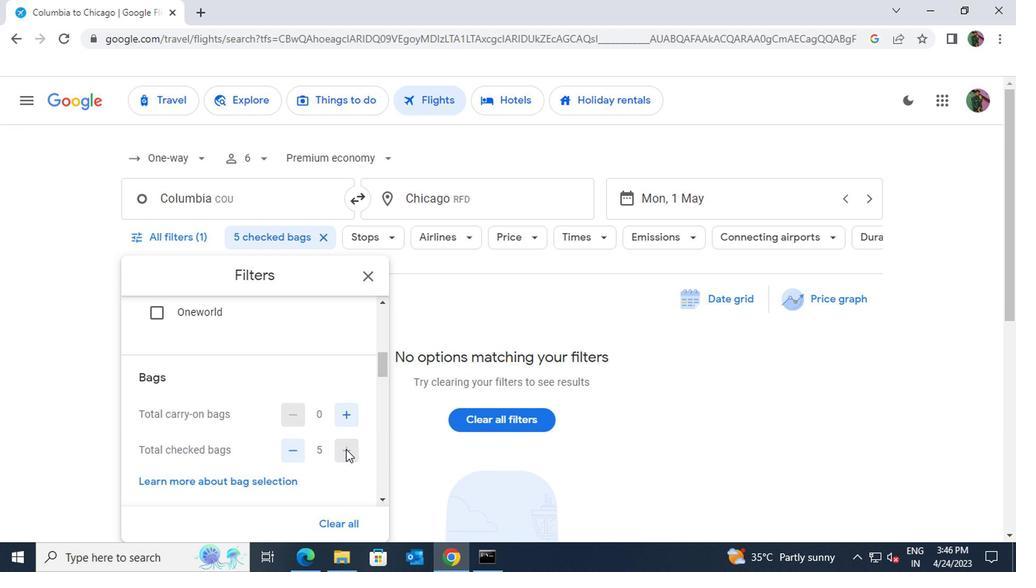 
Action: Mouse scrolled (343, 447) with delta (0, 0)
Screenshot: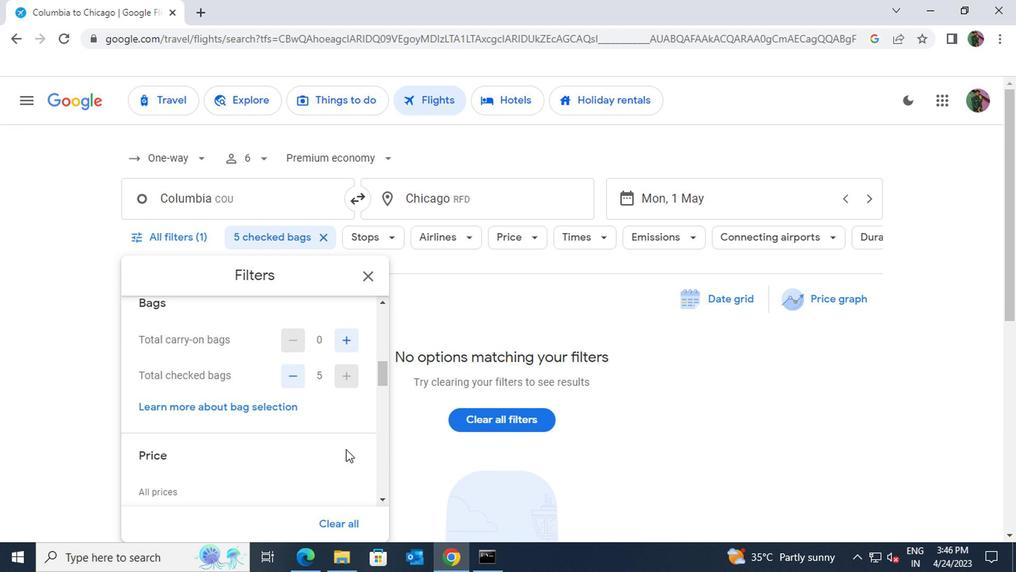 
Action: Mouse scrolled (343, 447) with delta (0, 0)
Screenshot: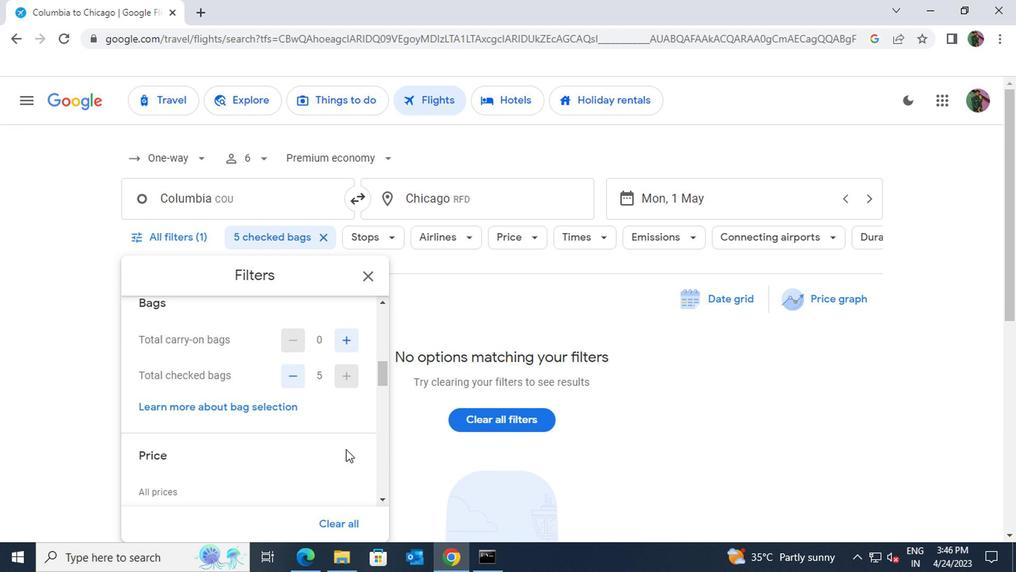 
Action: Mouse moved to (351, 375)
Screenshot: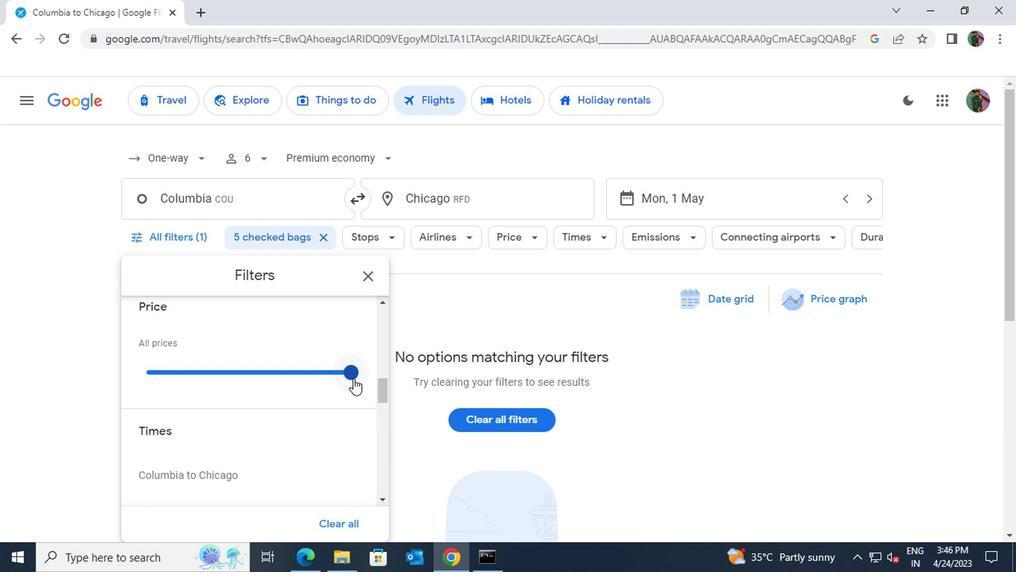 
Action: Mouse pressed left at (351, 375)
Screenshot: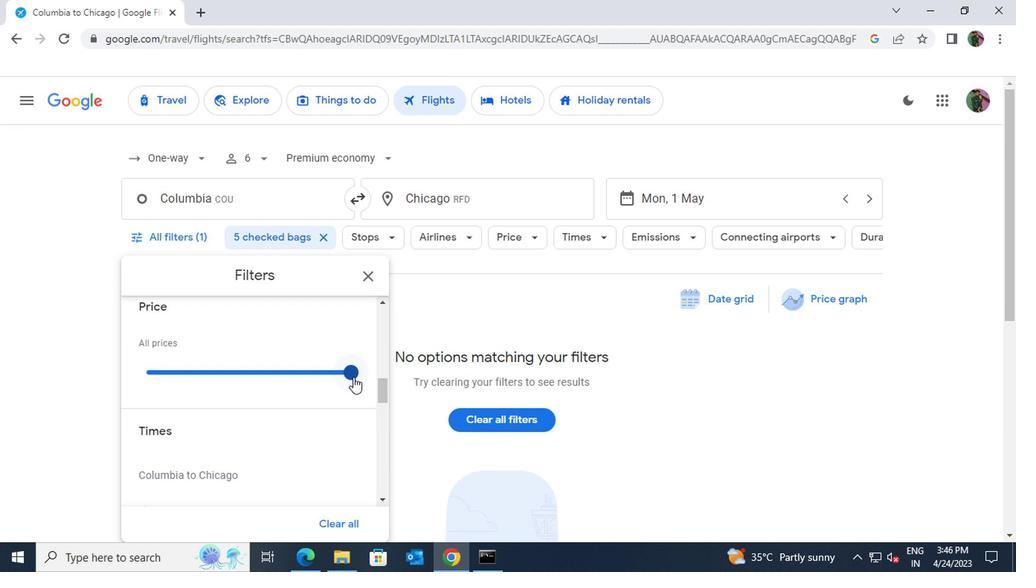 
Action: Mouse moved to (242, 366)
Screenshot: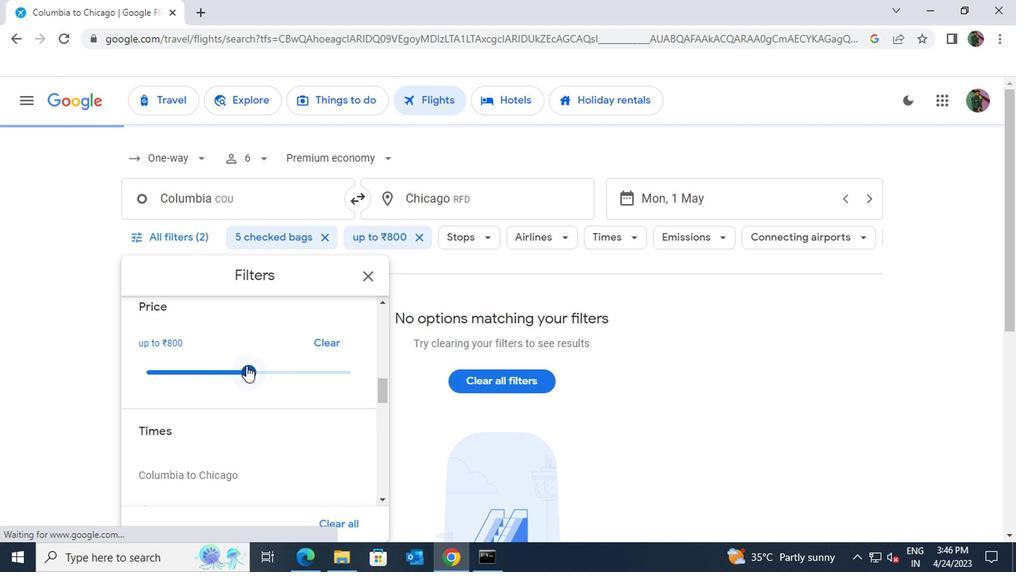 
Action: Mouse scrolled (242, 366) with delta (0, 0)
Screenshot: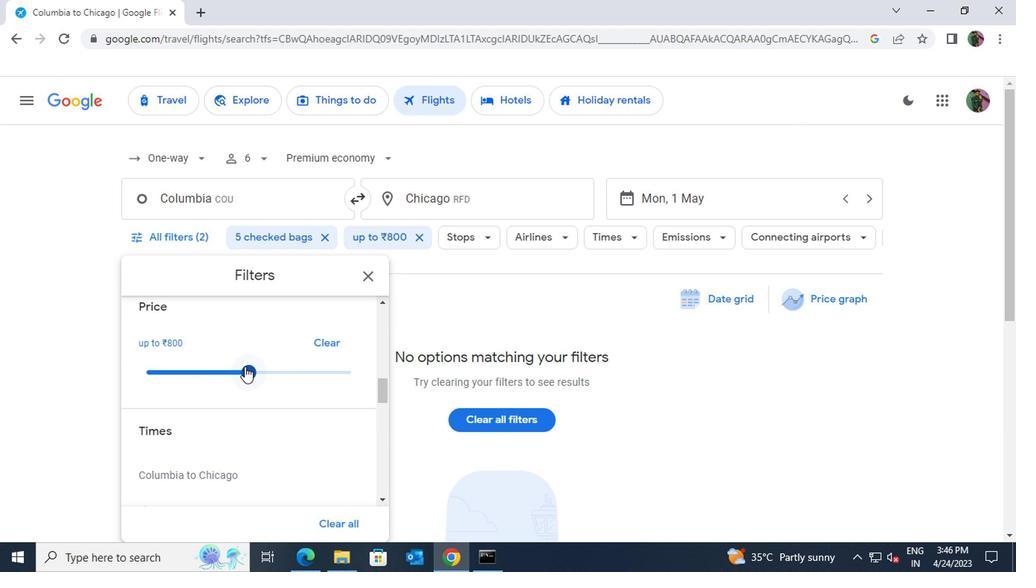 
Action: Mouse scrolled (242, 366) with delta (0, 0)
Screenshot: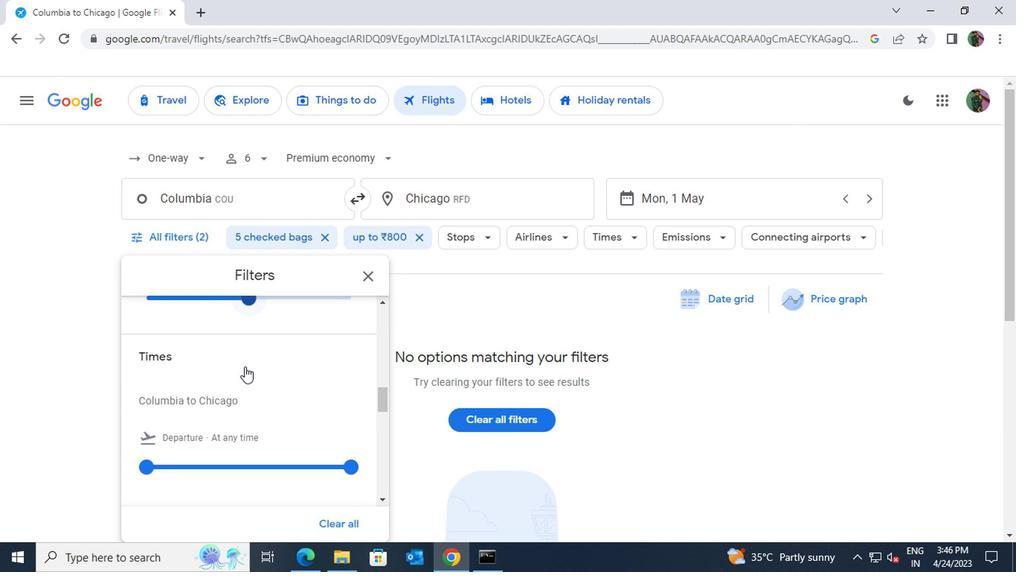 
Action: Mouse moved to (338, 390)
Screenshot: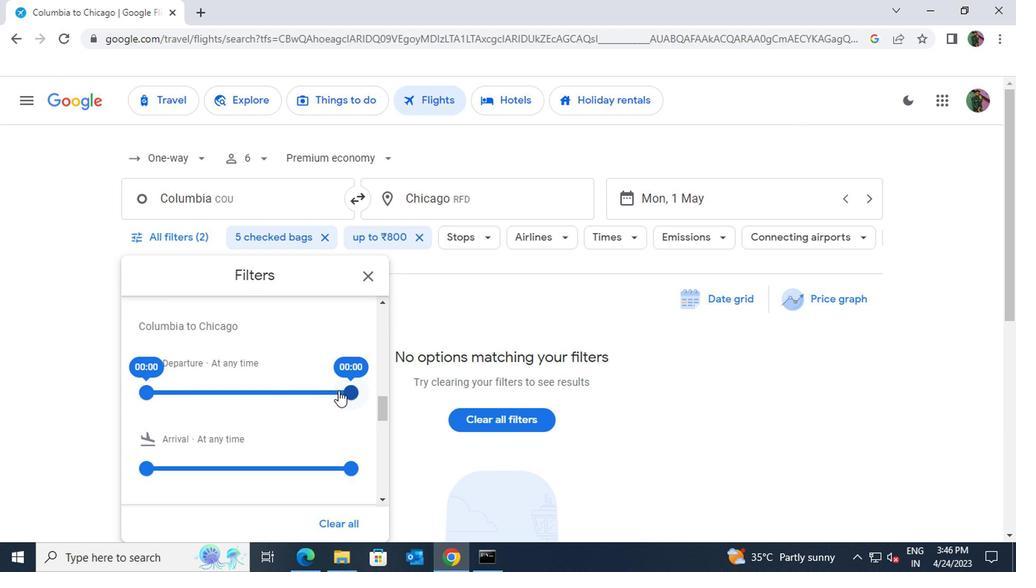 
Action: Mouse pressed left at (338, 390)
Screenshot: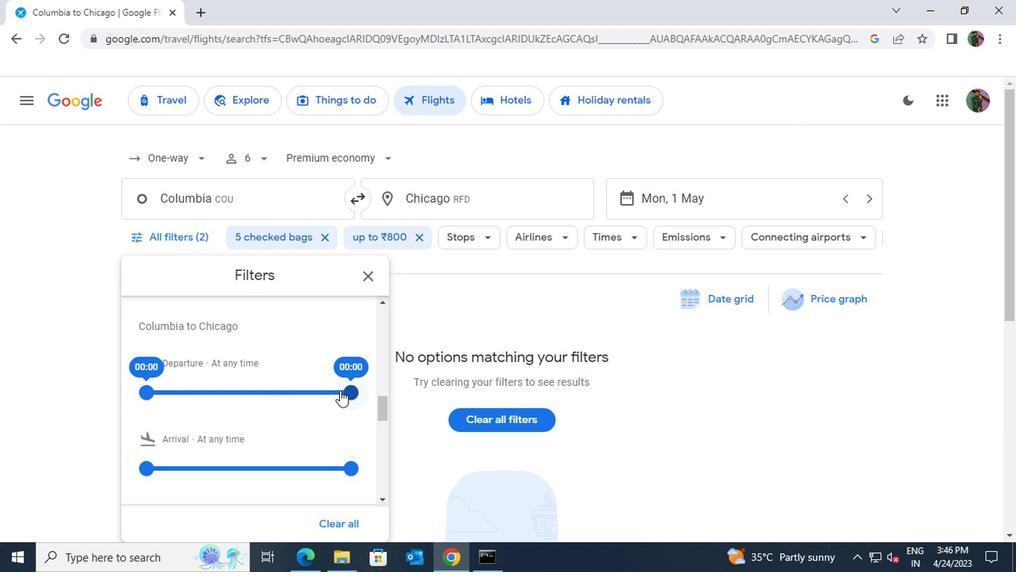 
Action: Mouse moved to (265, 359)
Screenshot: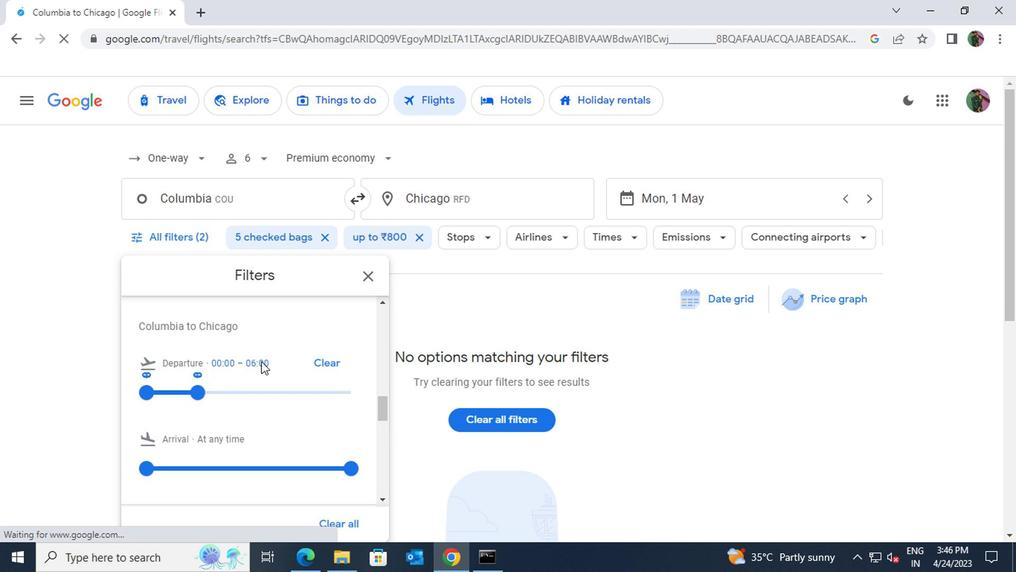 
